 Task: Search one way flight ticket for 3 adults in first from Dothan: Dothan Regional Airport to Springfield: Abraham Lincoln Capital Airport on 5-2-2023. Choice of flights is Singapure airlines. Number of bags: 1 carry on bag. Price is upto 100000. Outbound departure time preference is 20:00.
Action: Mouse moved to (251, 453)
Screenshot: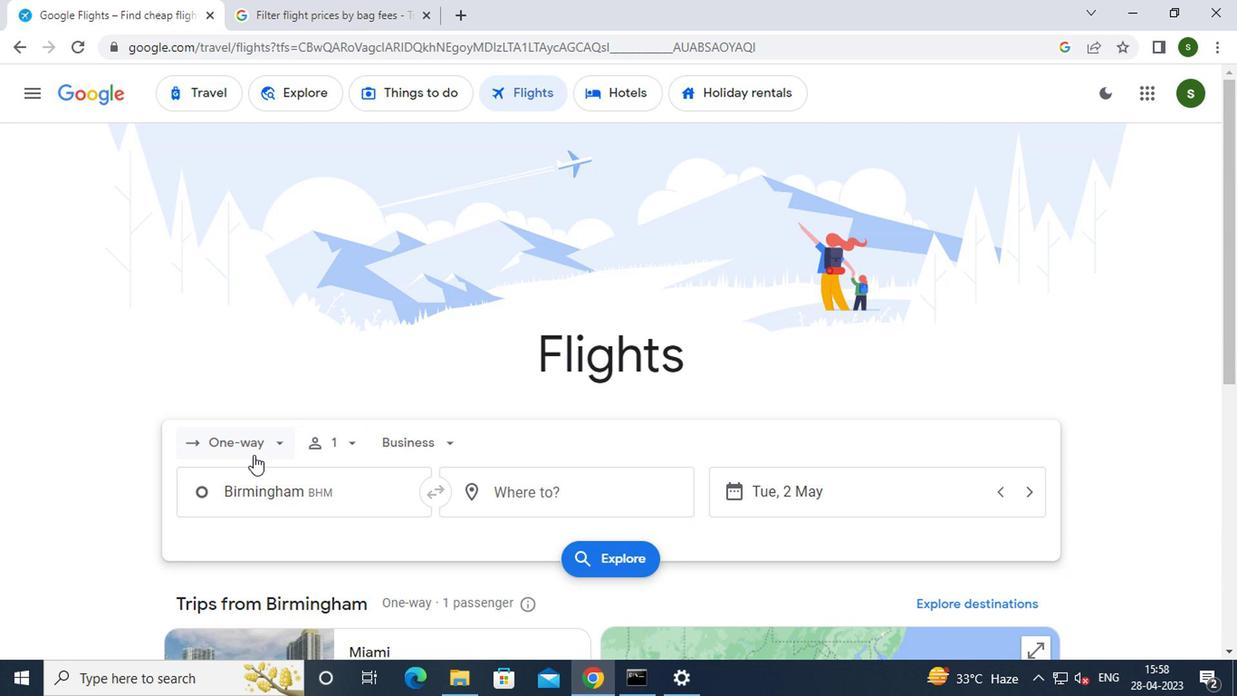 
Action: Mouse pressed left at (251, 453)
Screenshot: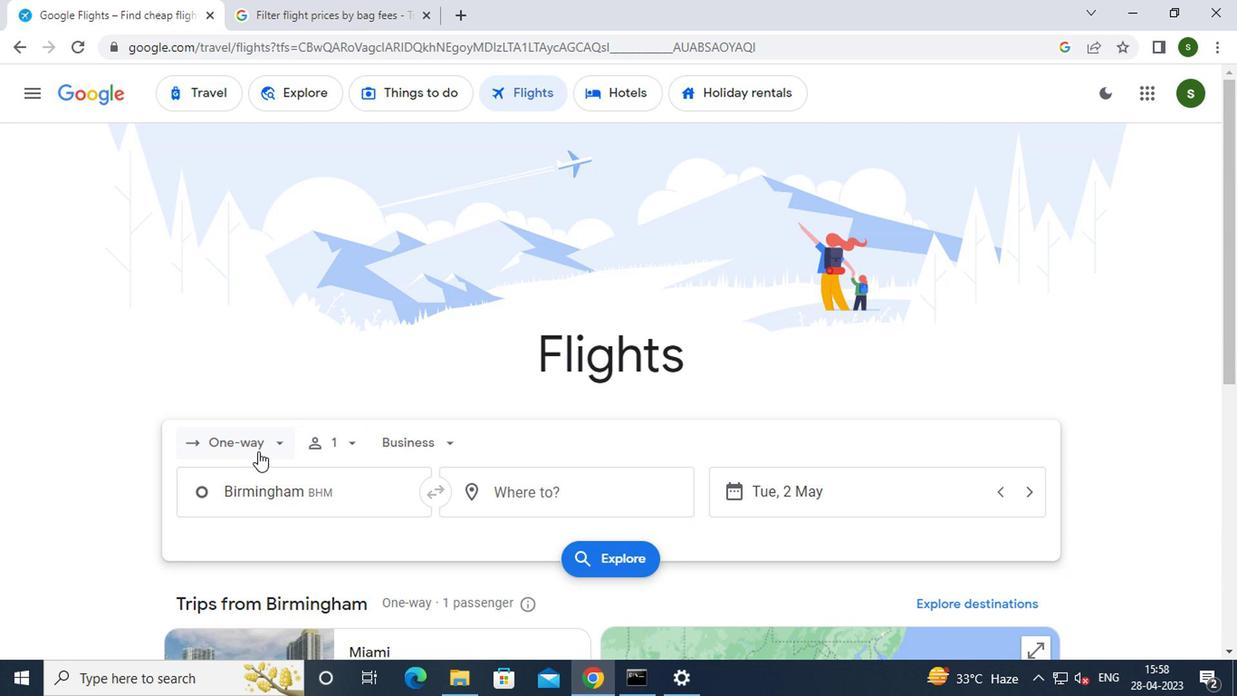 
Action: Mouse moved to (267, 518)
Screenshot: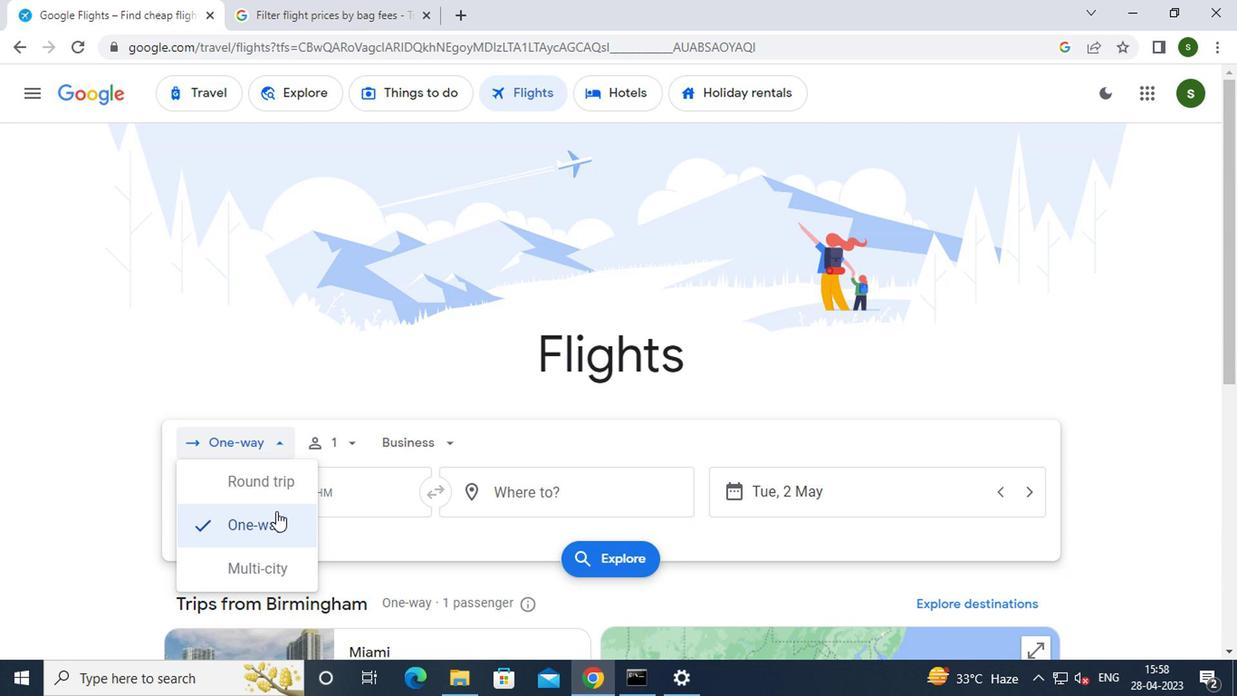 
Action: Mouse pressed left at (267, 518)
Screenshot: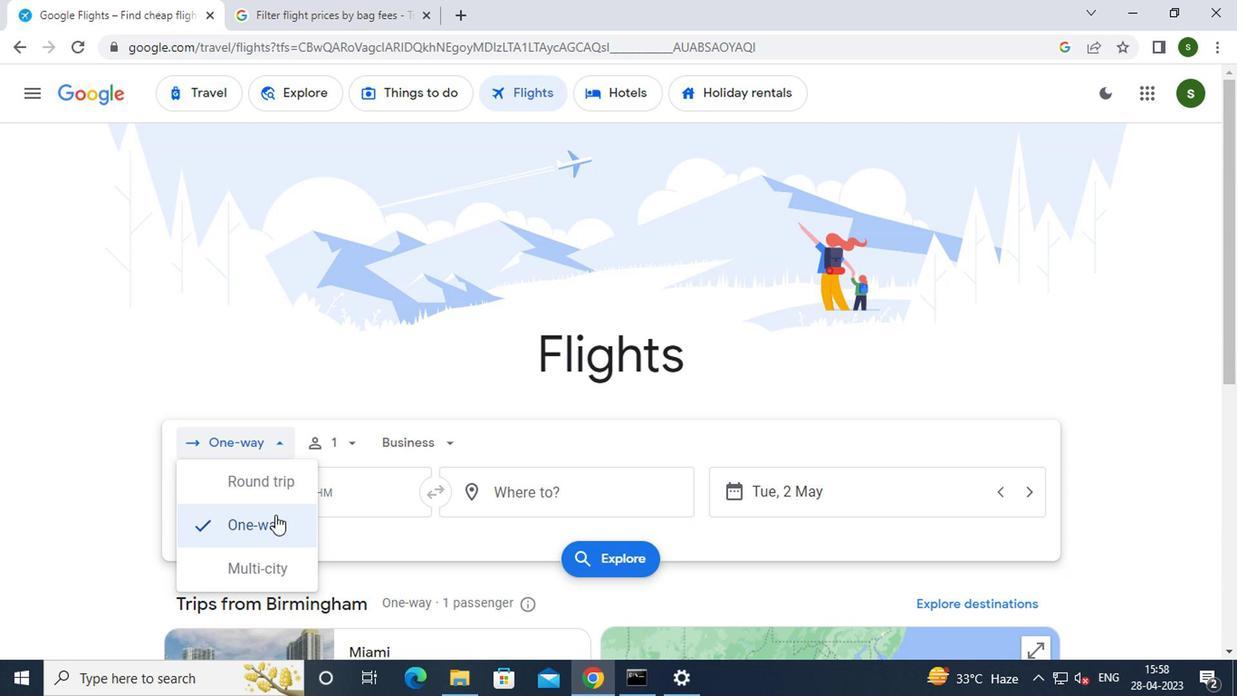 
Action: Mouse moved to (346, 445)
Screenshot: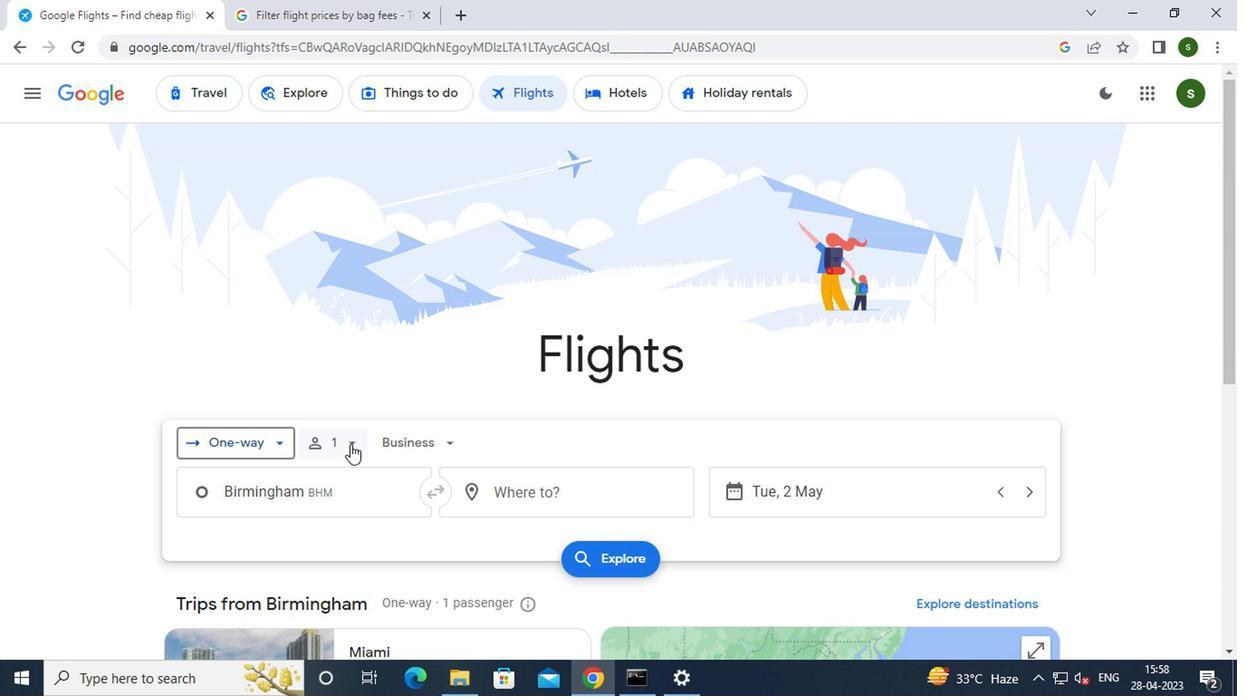 
Action: Mouse pressed left at (346, 445)
Screenshot: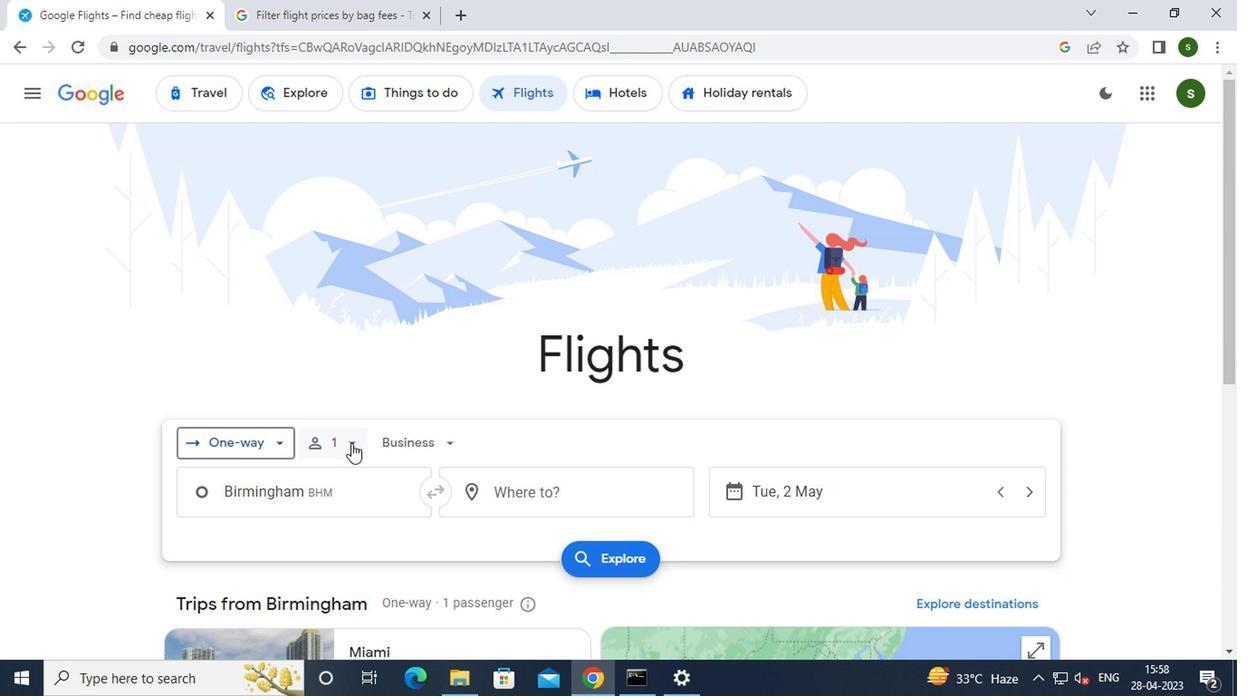 
Action: Mouse moved to (500, 493)
Screenshot: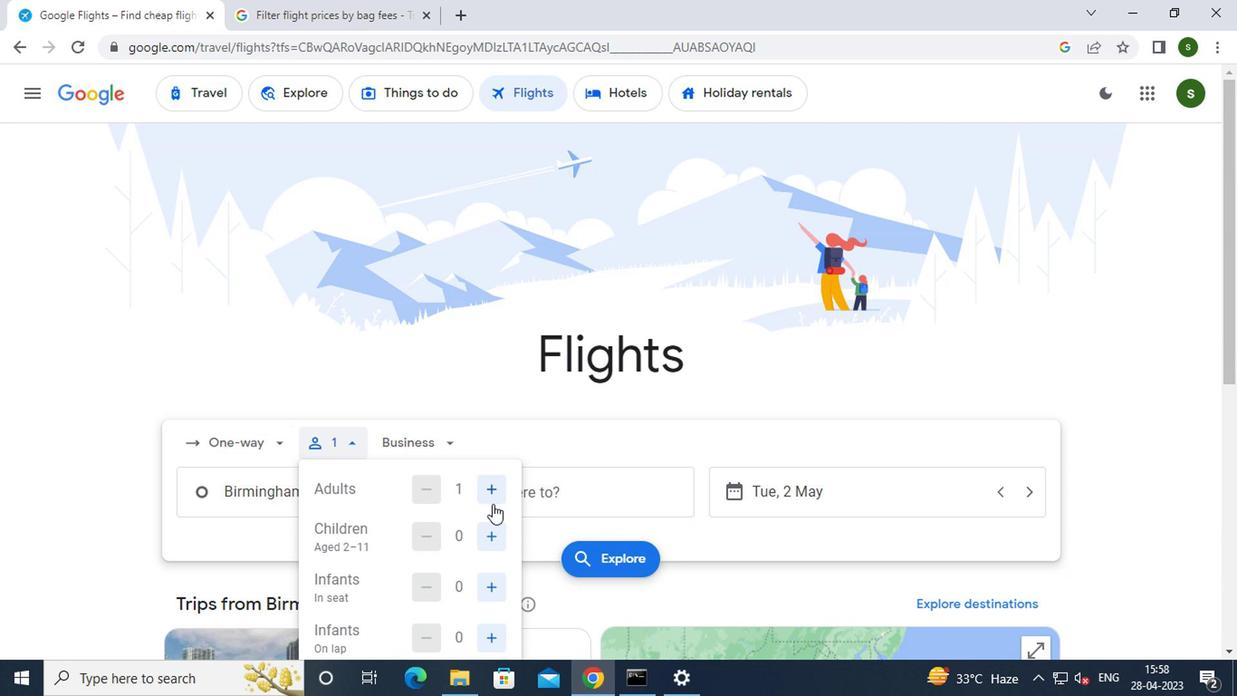 
Action: Mouse pressed left at (500, 493)
Screenshot: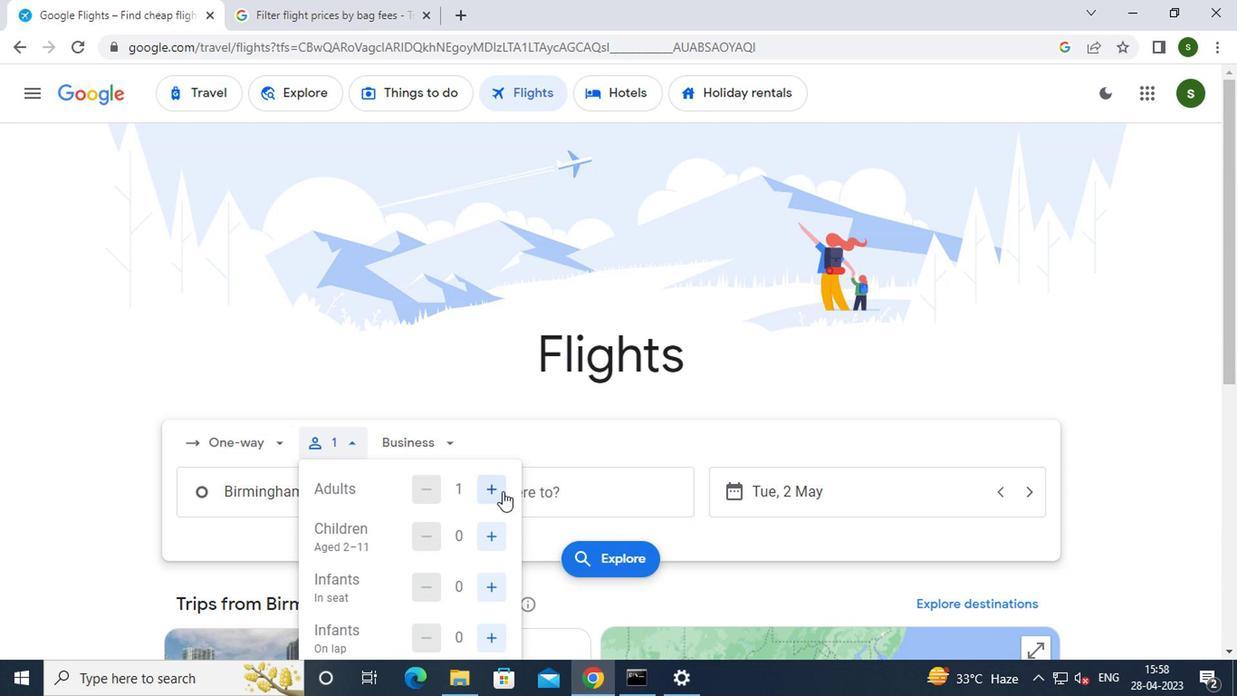 
Action: Mouse moved to (500, 491)
Screenshot: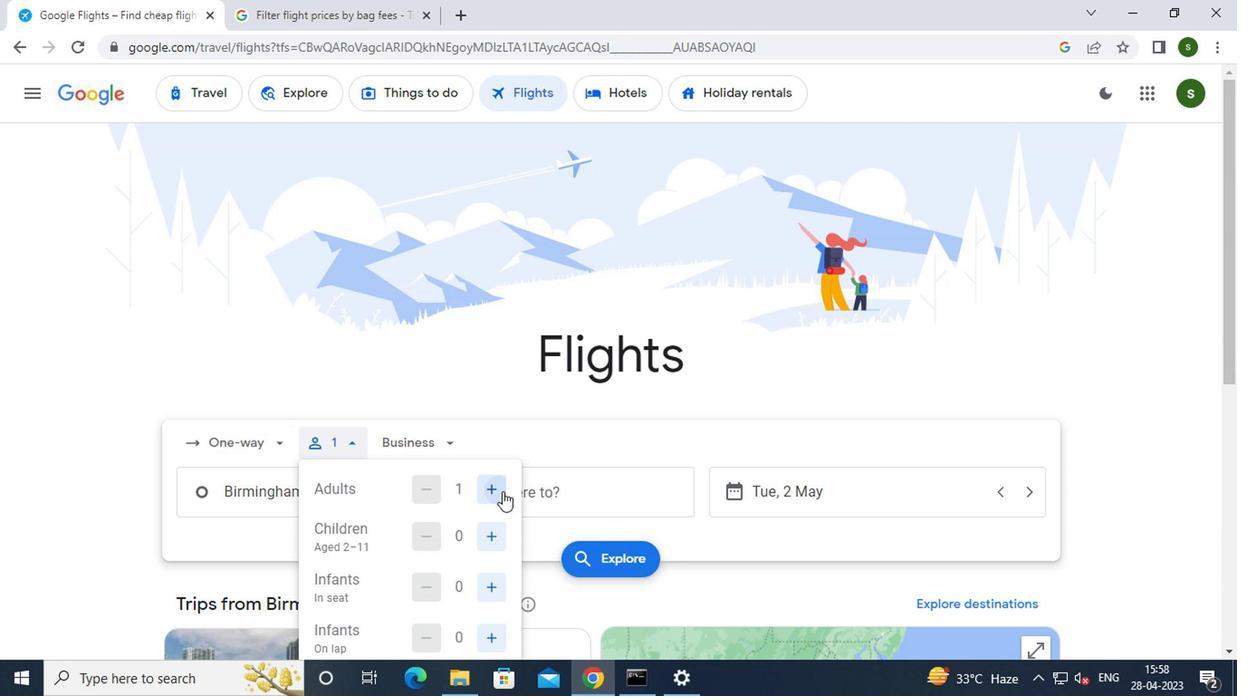 
Action: Mouse pressed left at (500, 491)
Screenshot: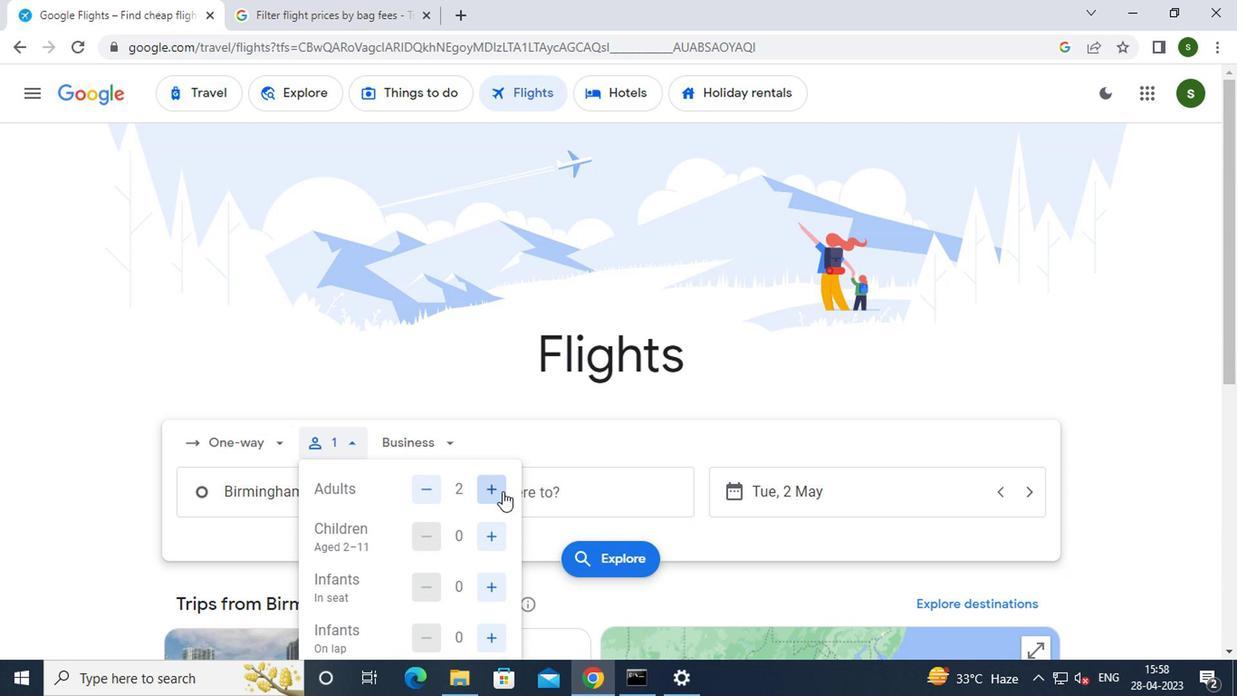 
Action: Mouse moved to (439, 444)
Screenshot: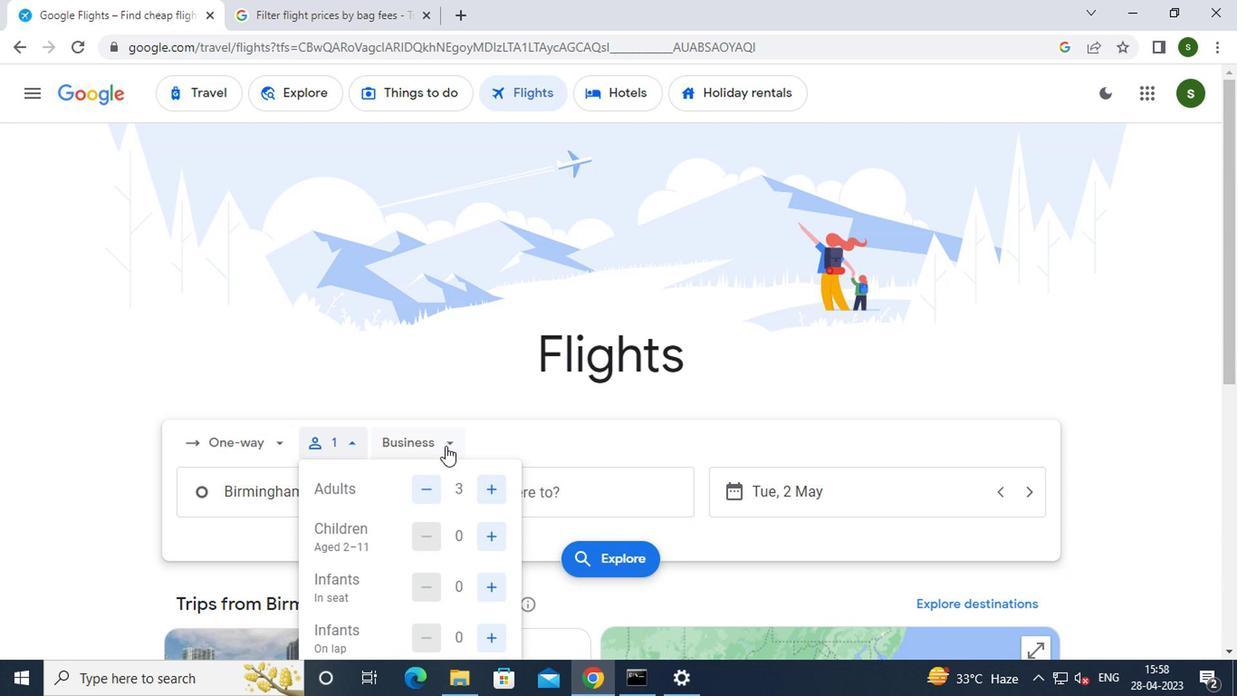 
Action: Mouse pressed left at (439, 444)
Screenshot: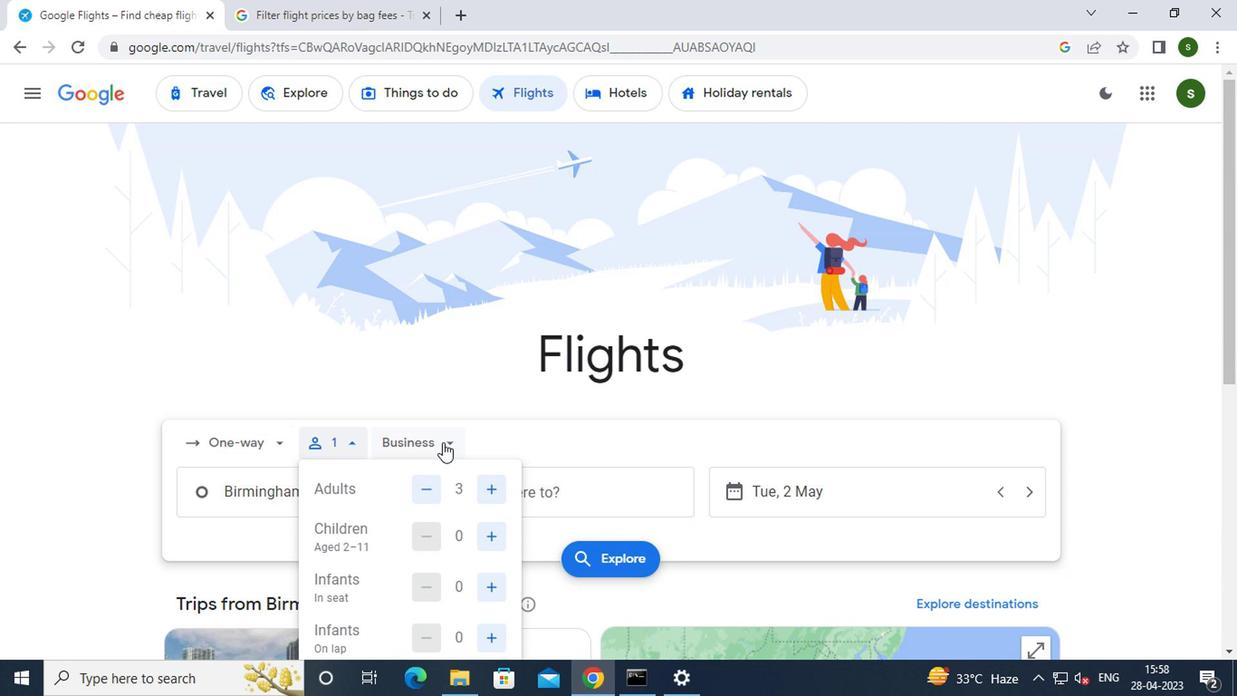 
Action: Mouse moved to (464, 603)
Screenshot: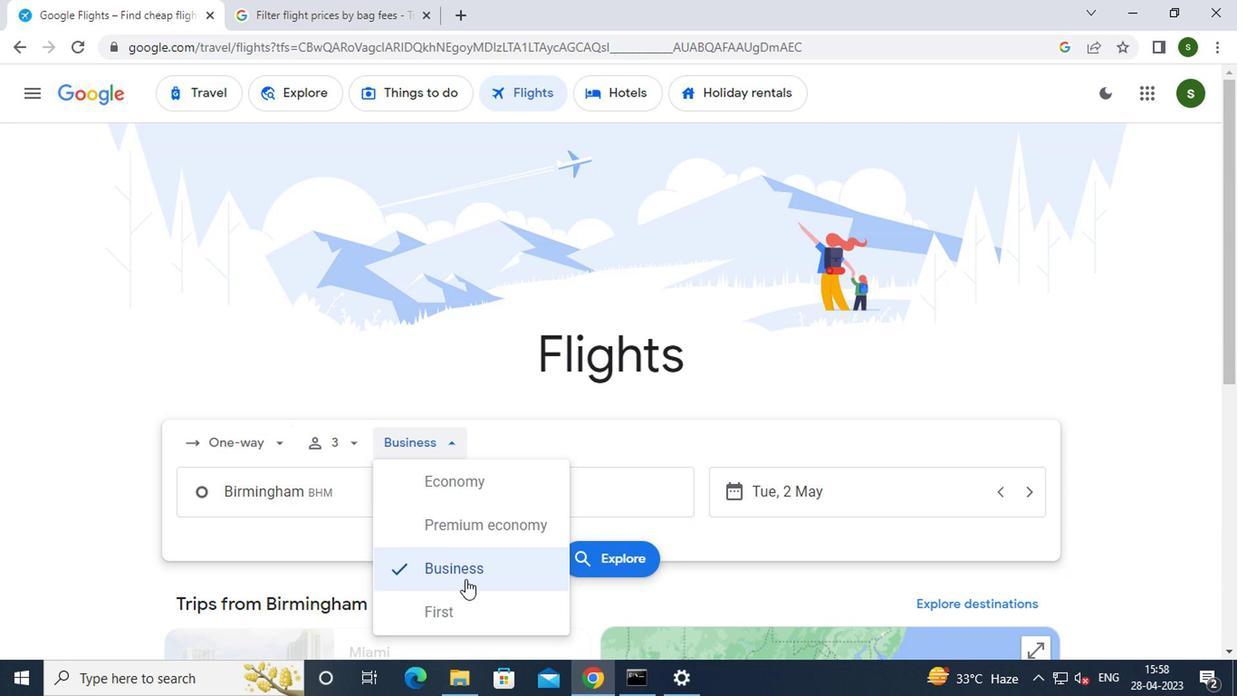 
Action: Mouse pressed left at (464, 603)
Screenshot: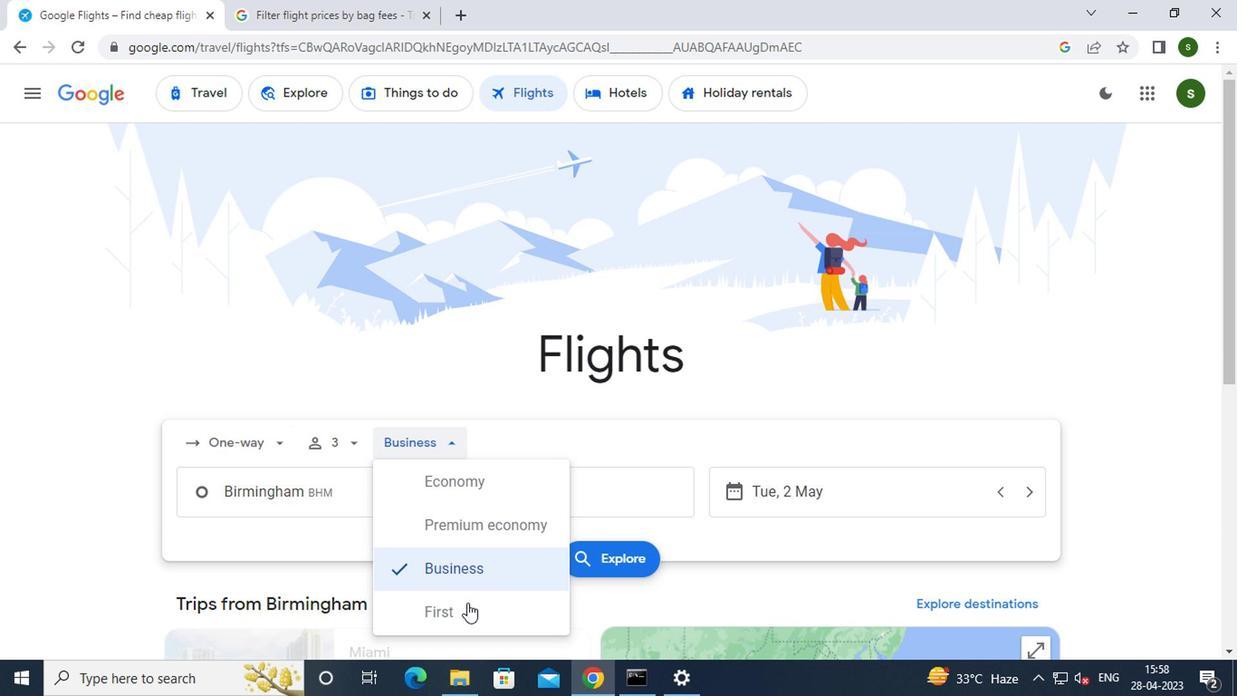 
Action: Mouse moved to (364, 489)
Screenshot: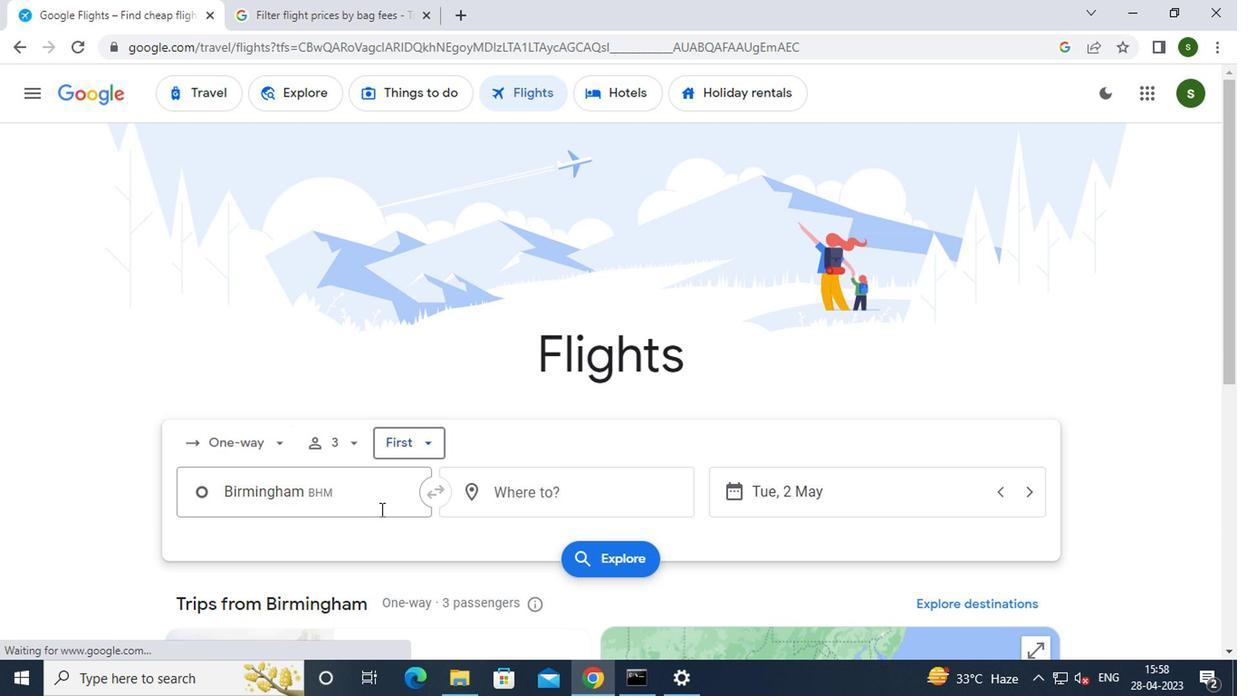 
Action: Mouse pressed left at (364, 489)
Screenshot: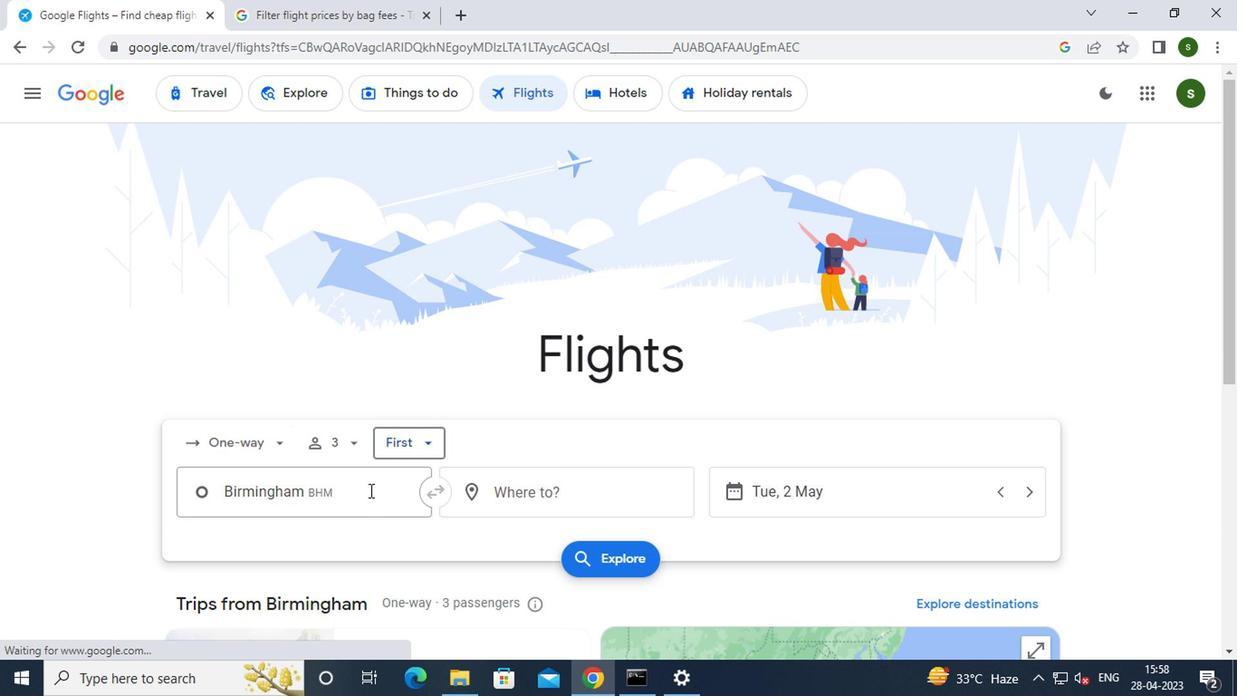 
Action: Key pressed d<Key.caps_lock>othan
Screenshot: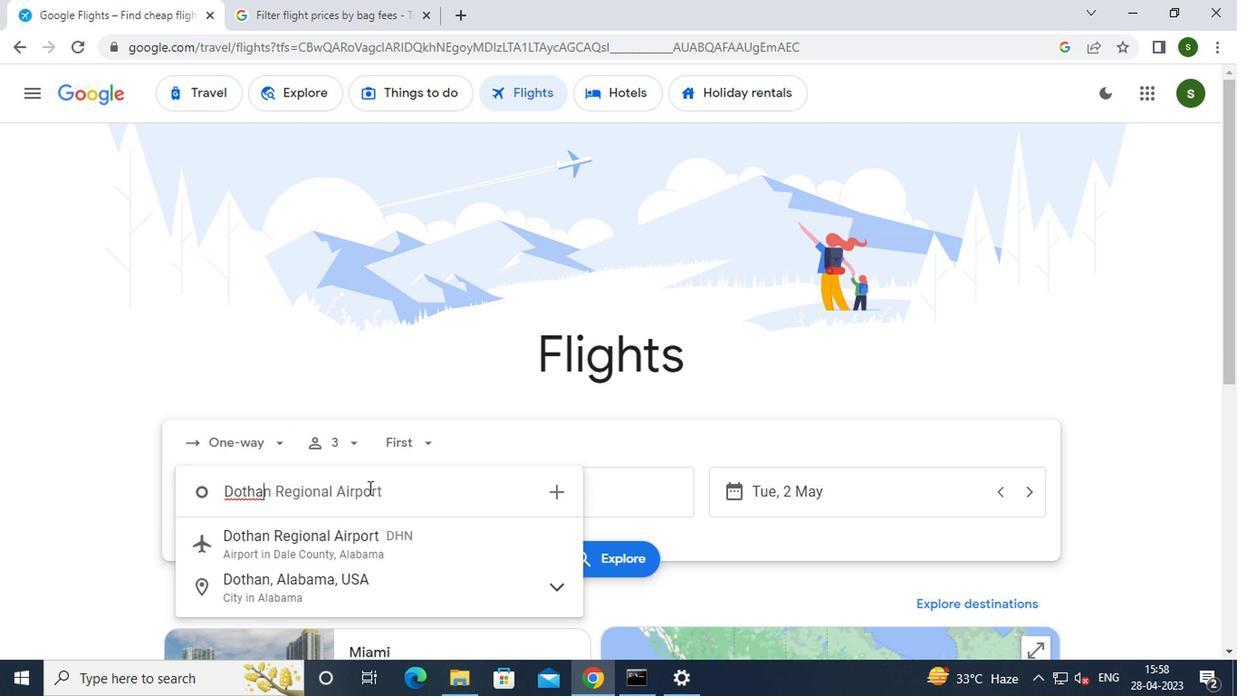 
Action: Mouse moved to (374, 530)
Screenshot: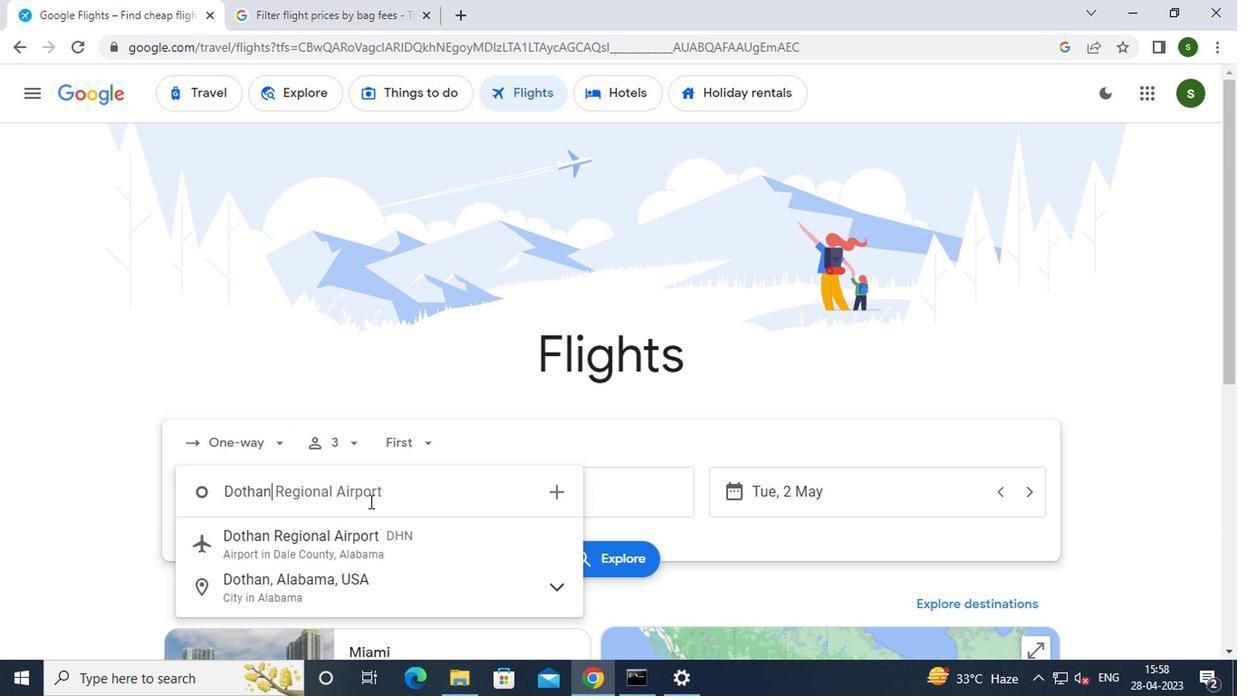 
Action: Mouse pressed left at (374, 530)
Screenshot: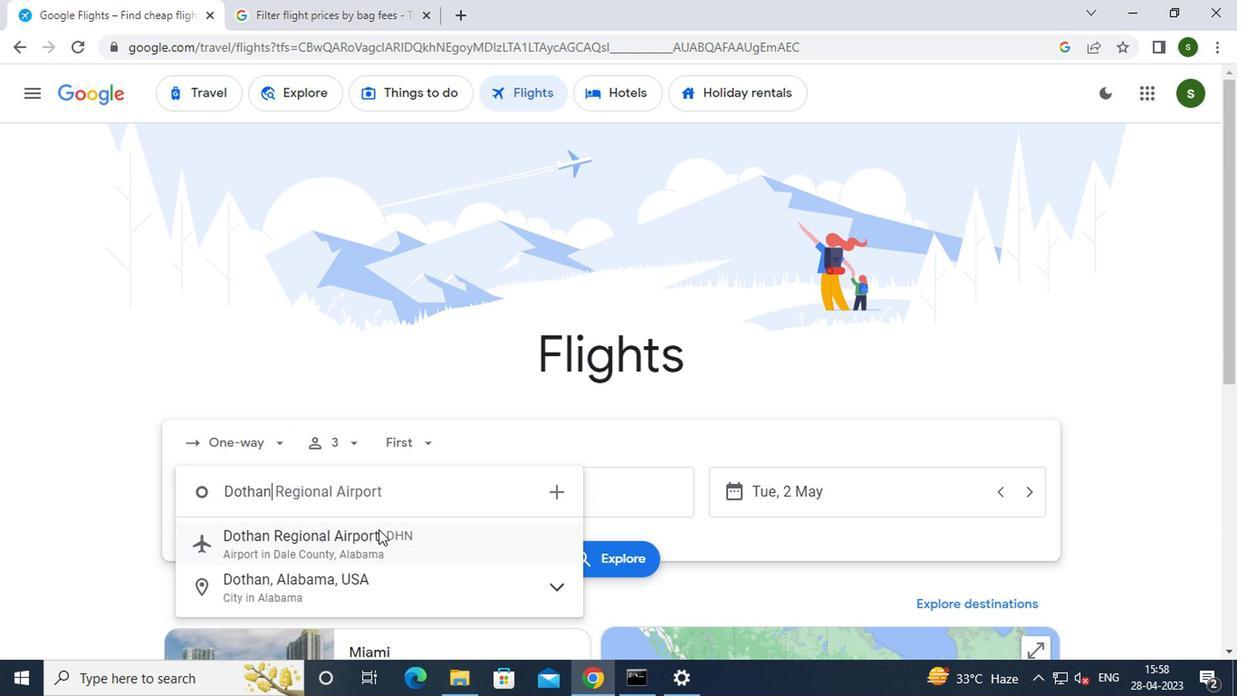 
Action: Mouse moved to (535, 491)
Screenshot: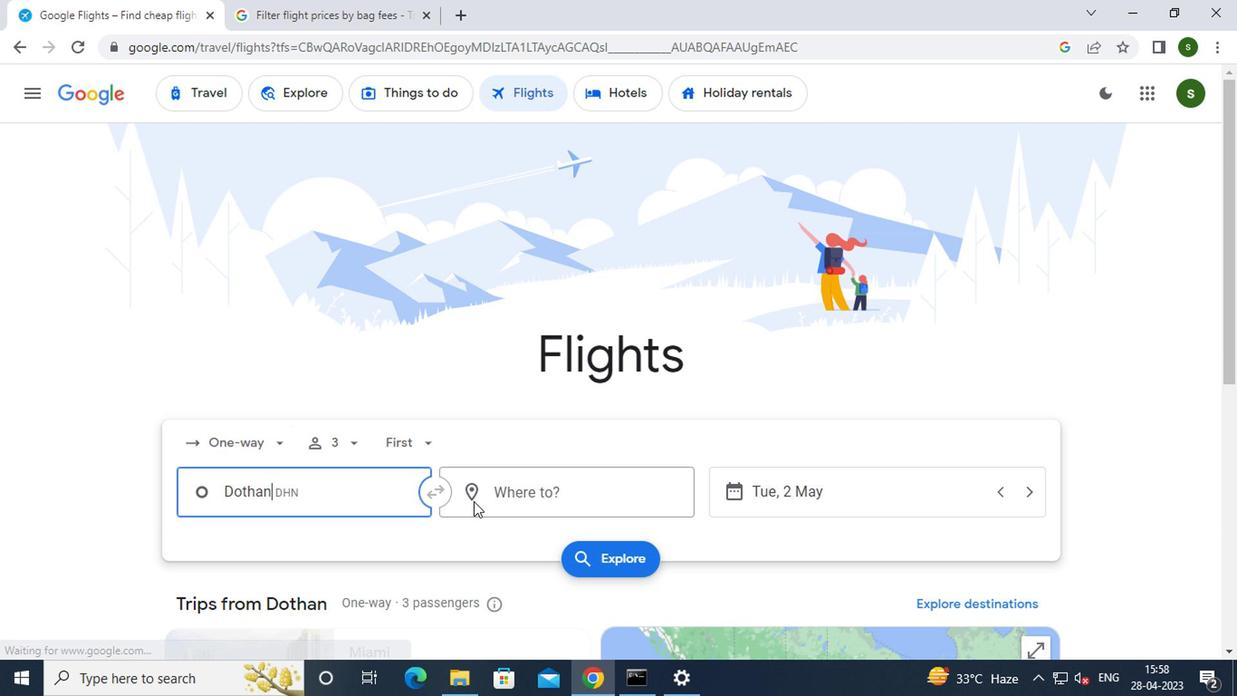 
Action: Mouse pressed left at (535, 491)
Screenshot: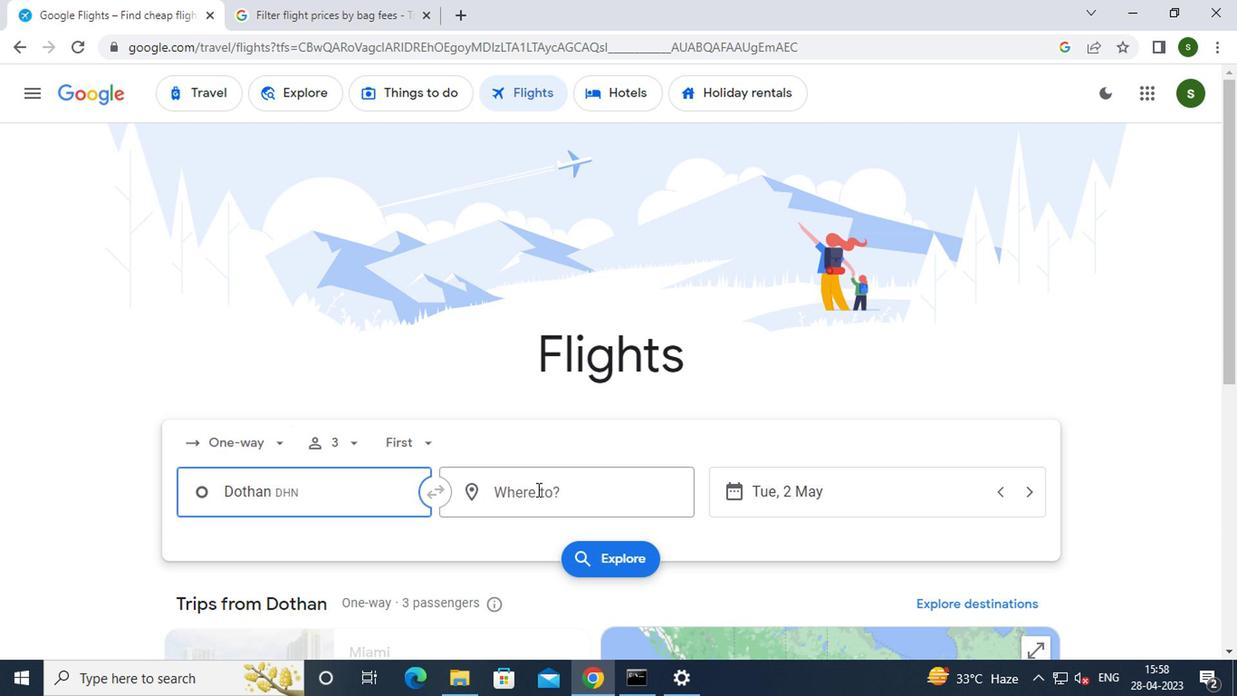 
Action: Mouse moved to (536, 490)
Screenshot: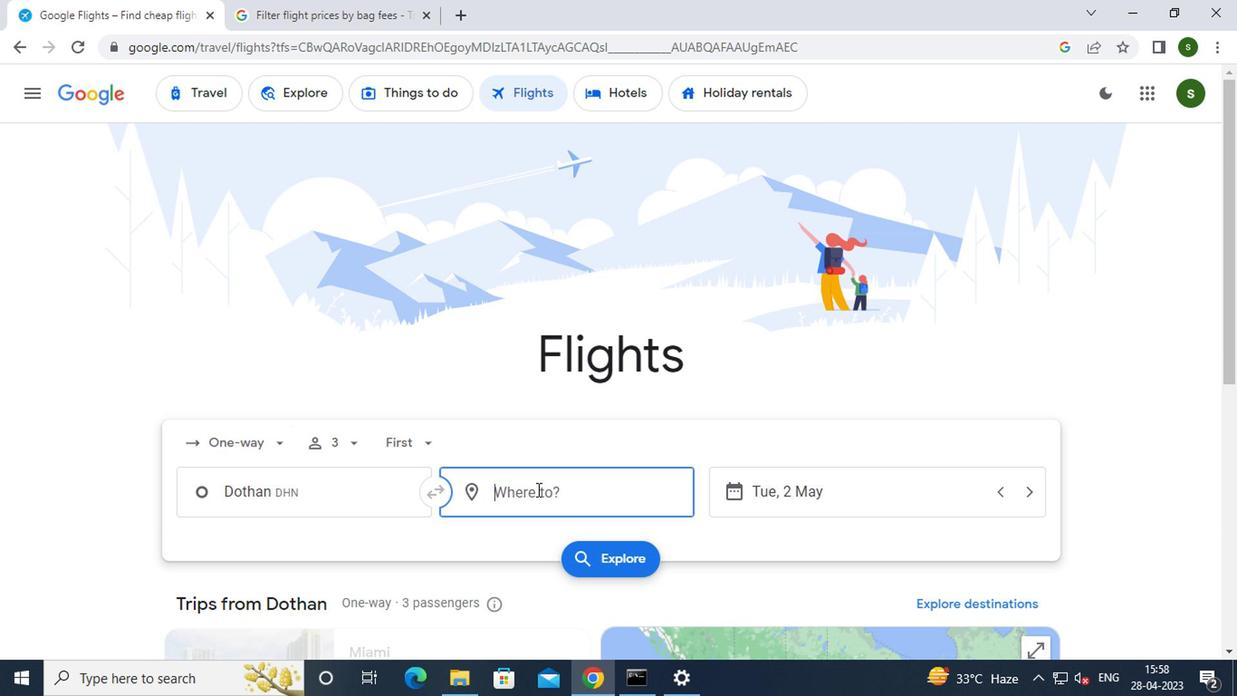 
Action: Key pressed <Key.caps_lock>s<Key.caps_lock>pringfield
Screenshot: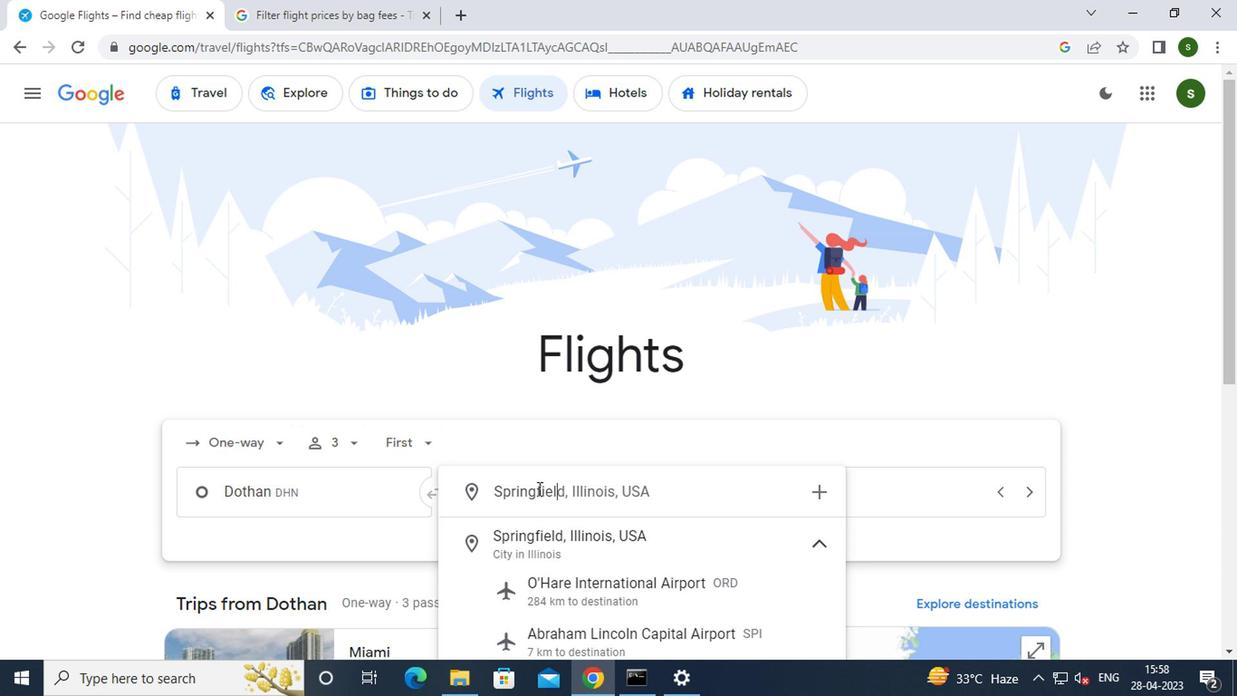 
Action: Mouse moved to (581, 630)
Screenshot: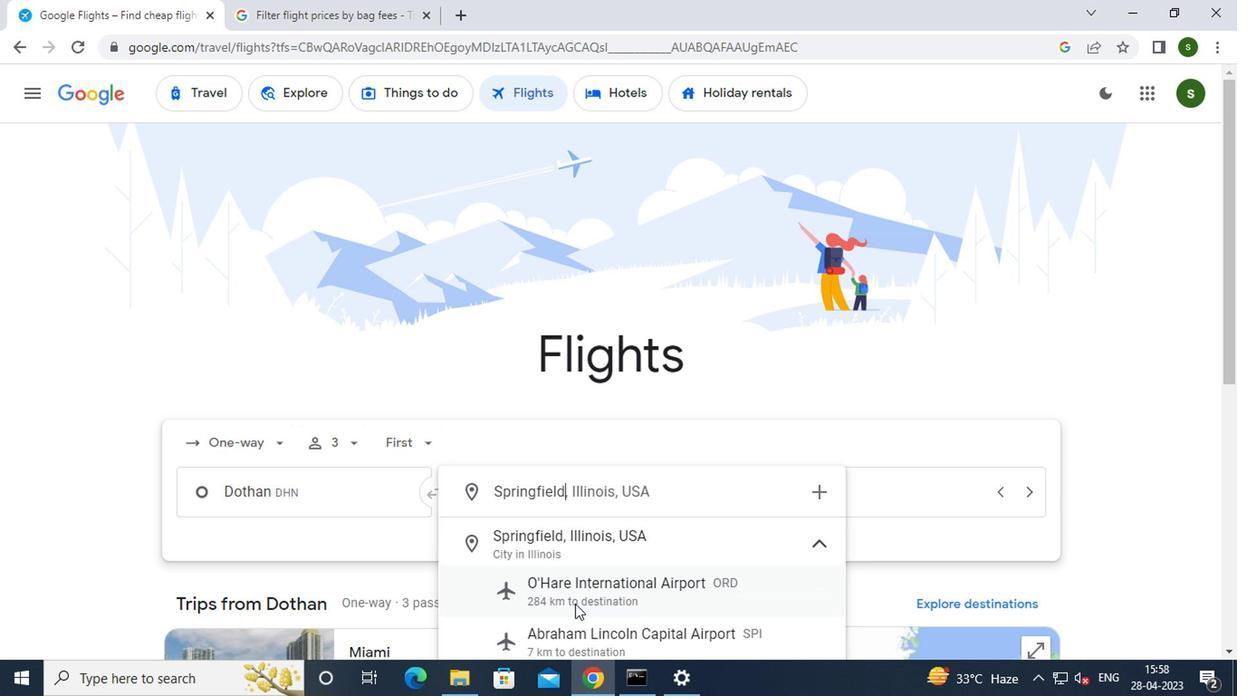 
Action: Mouse pressed left at (581, 630)
Screenshot: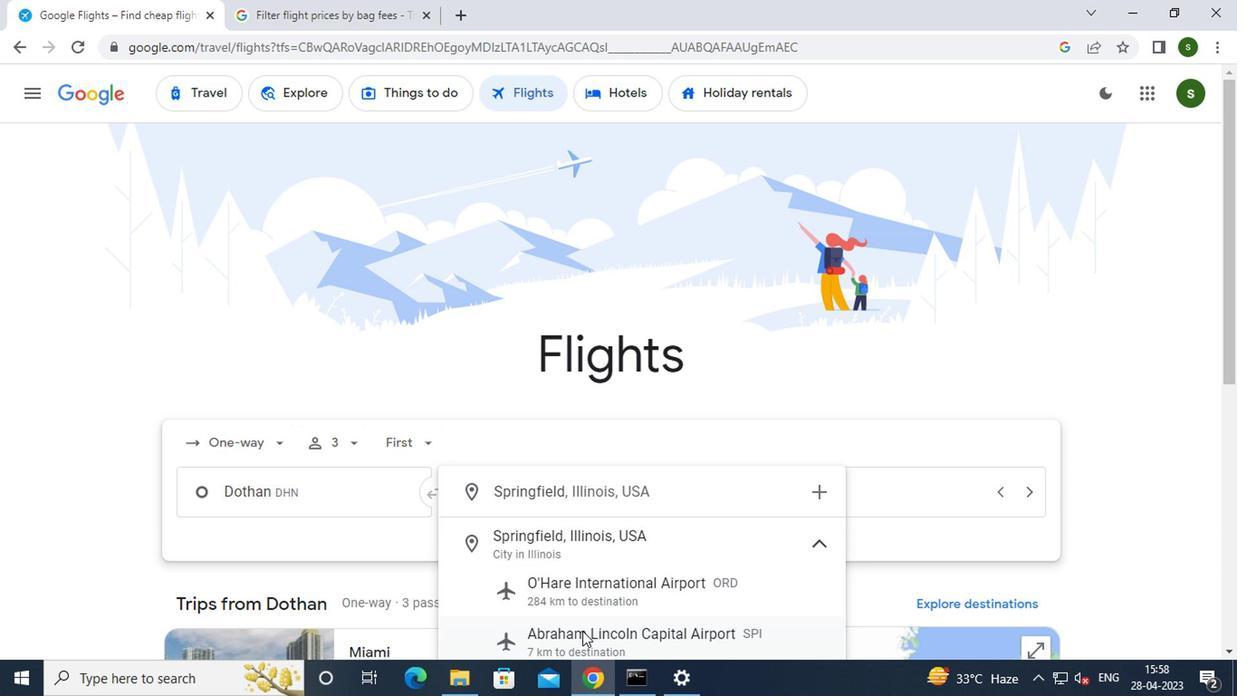
Action: Mouse moved to (904, 493)
Screenshot: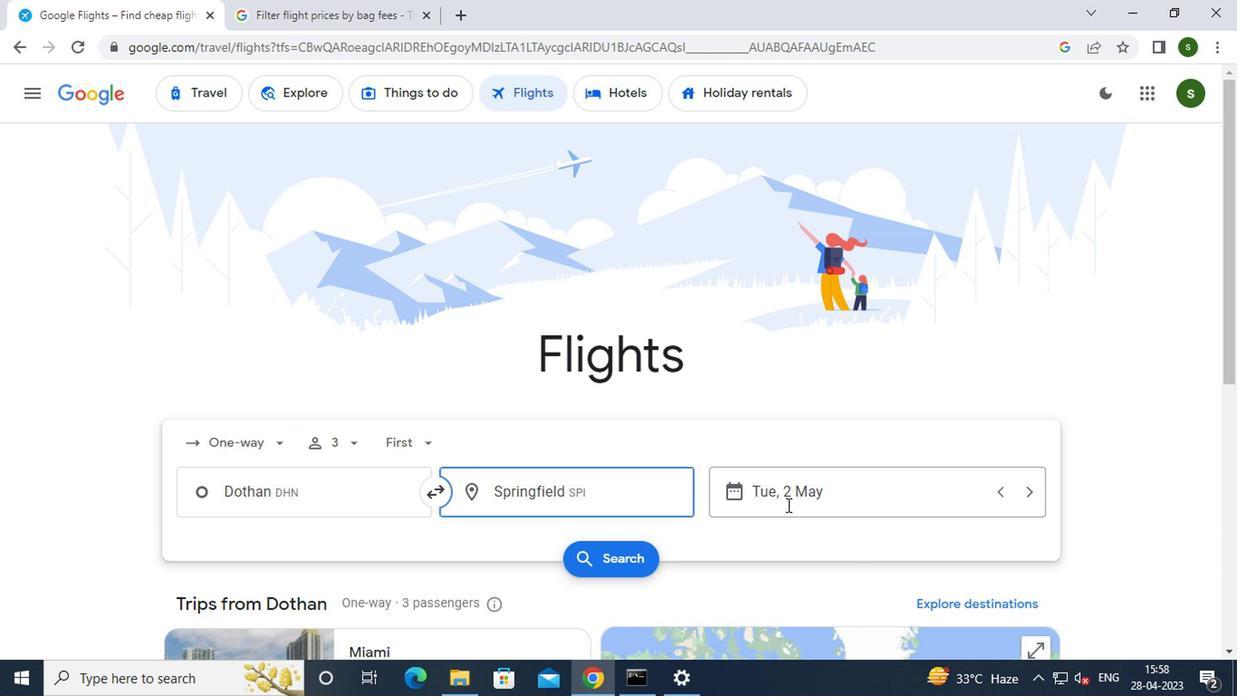 
Action: Mouse pressed left at (904, 493)
Screenshot: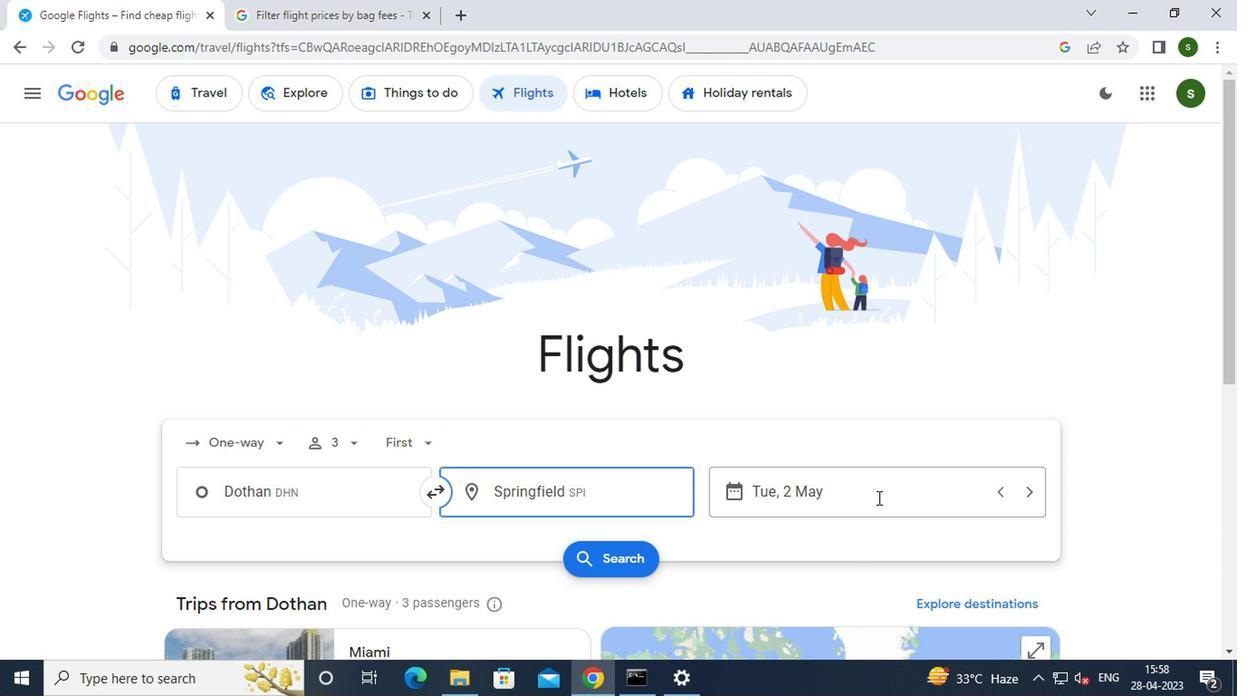 
Action: Mouse moved to (830, 338)
Screenshot: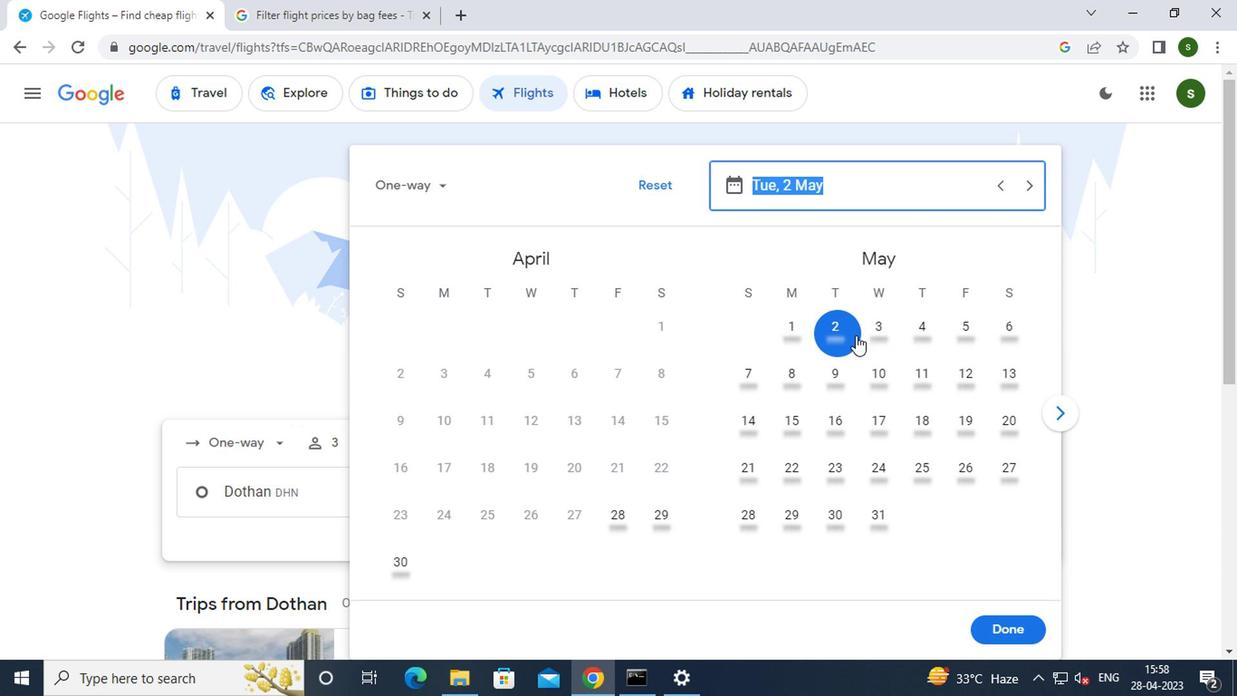 
Action: Mouse pressed left at (830, 338)
Screenshot: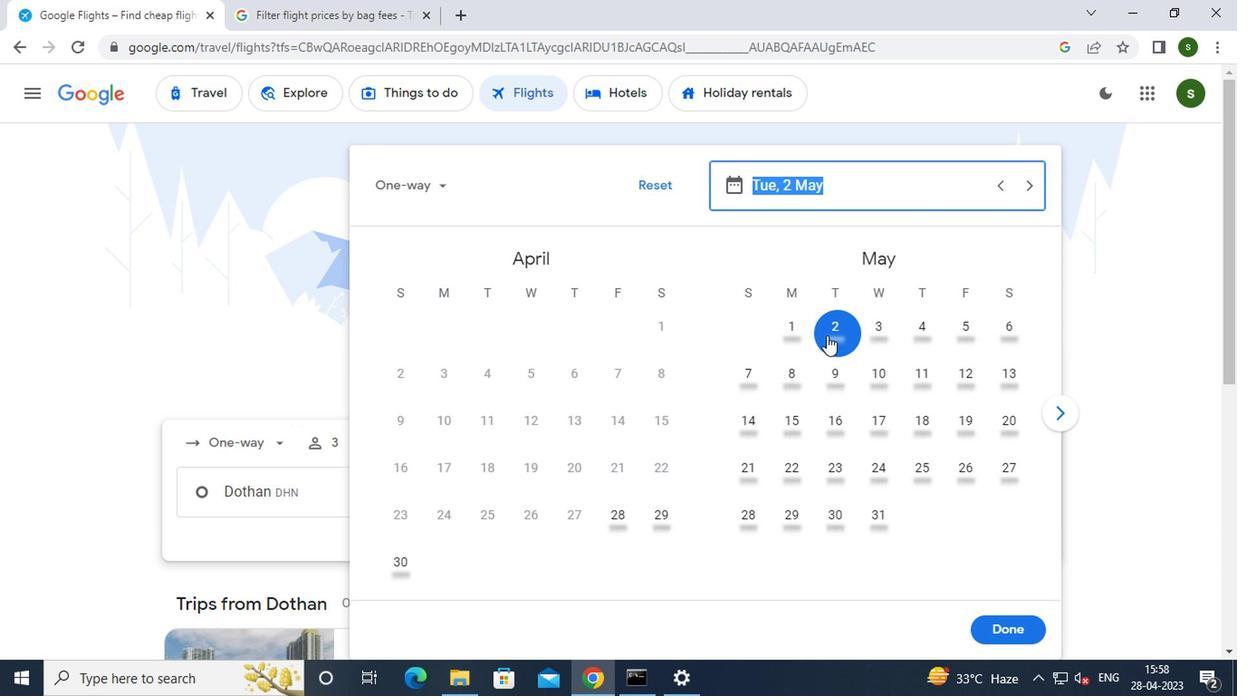 
Action: Mouse moved to (1016, 623)
Screenshot: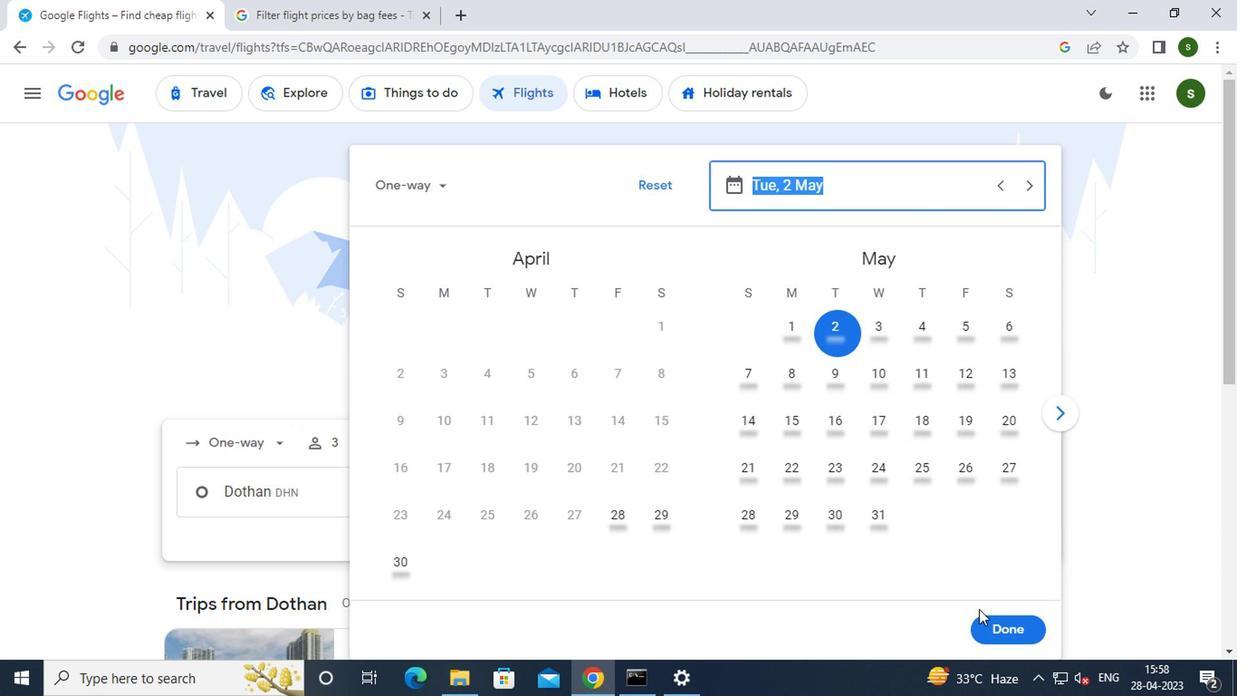 
Action: Mouse pressed left at (1016, 623)
Screenshot: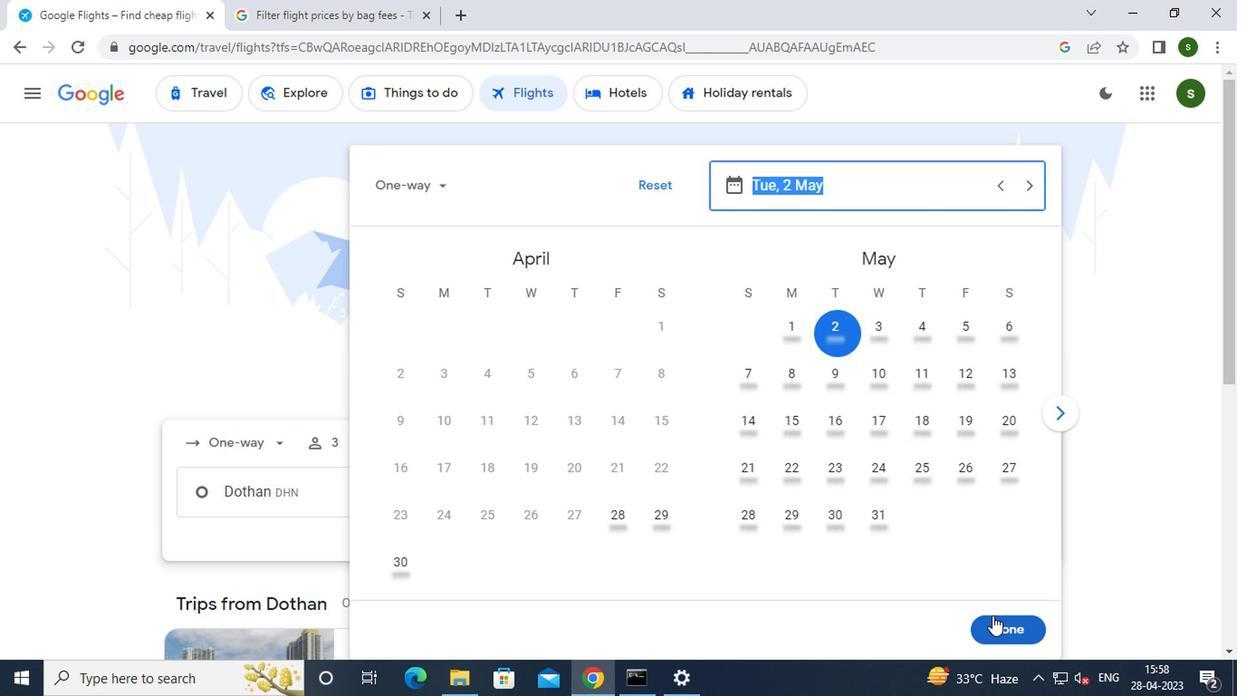 
Action: Mouse moved to (612, 559)
Screenshot: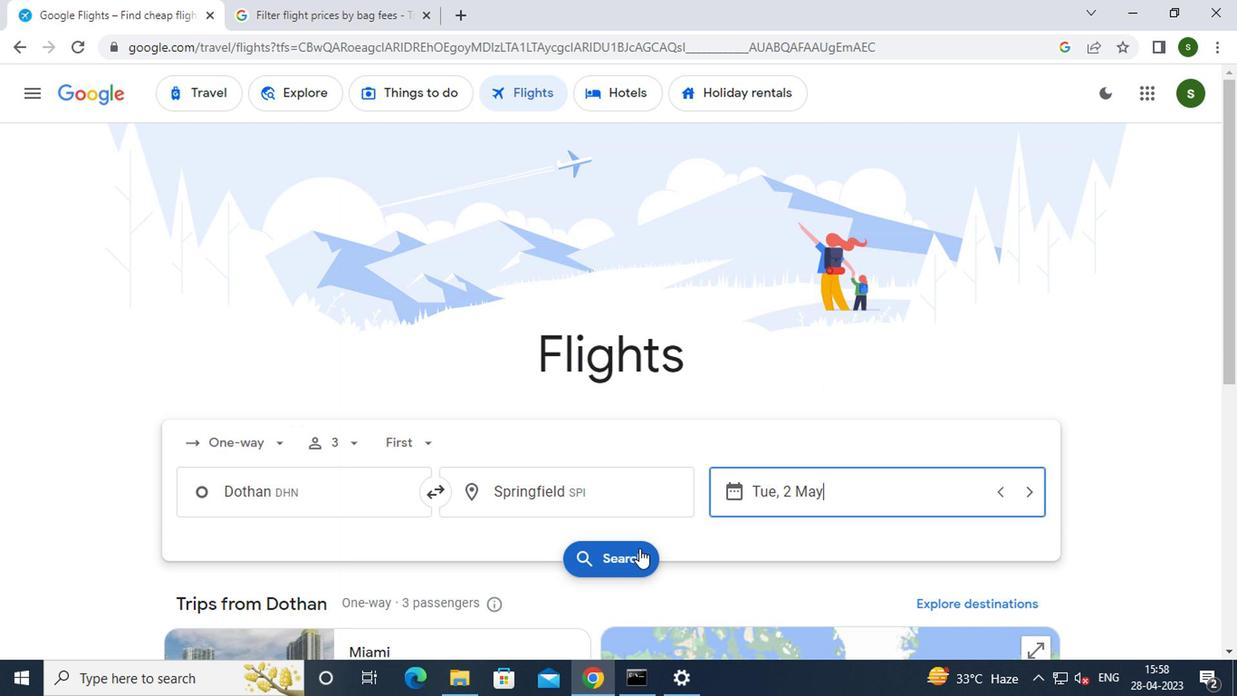 
Action: Mouse pressed left at (612, 559)
Screenshot: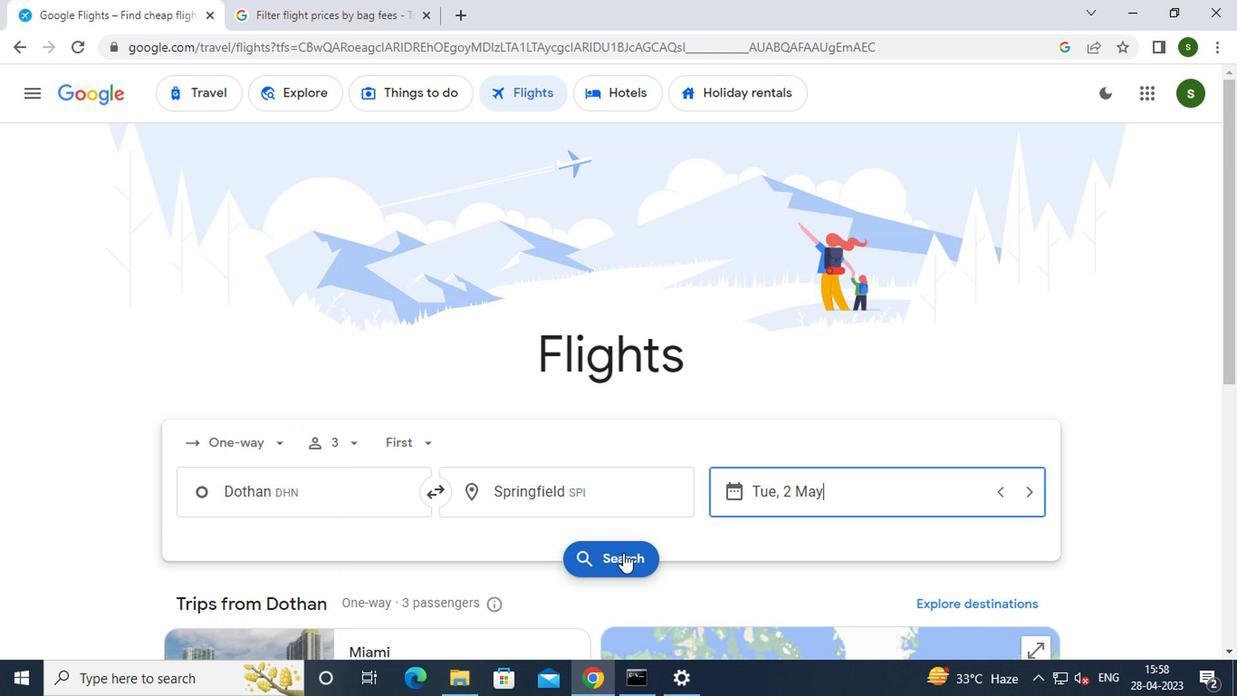 
Action: Mouse moved to (208, 259)
Screenshot: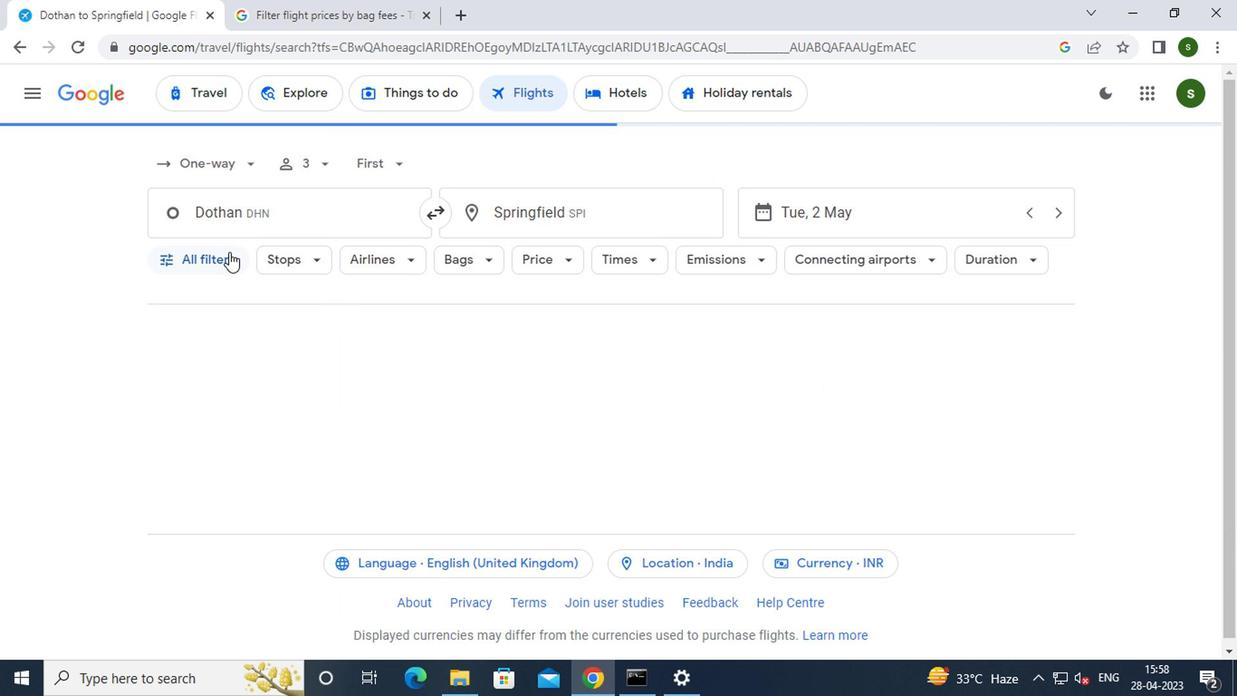 
Action: Mouse pressed left at (208, 259)
Screenshot: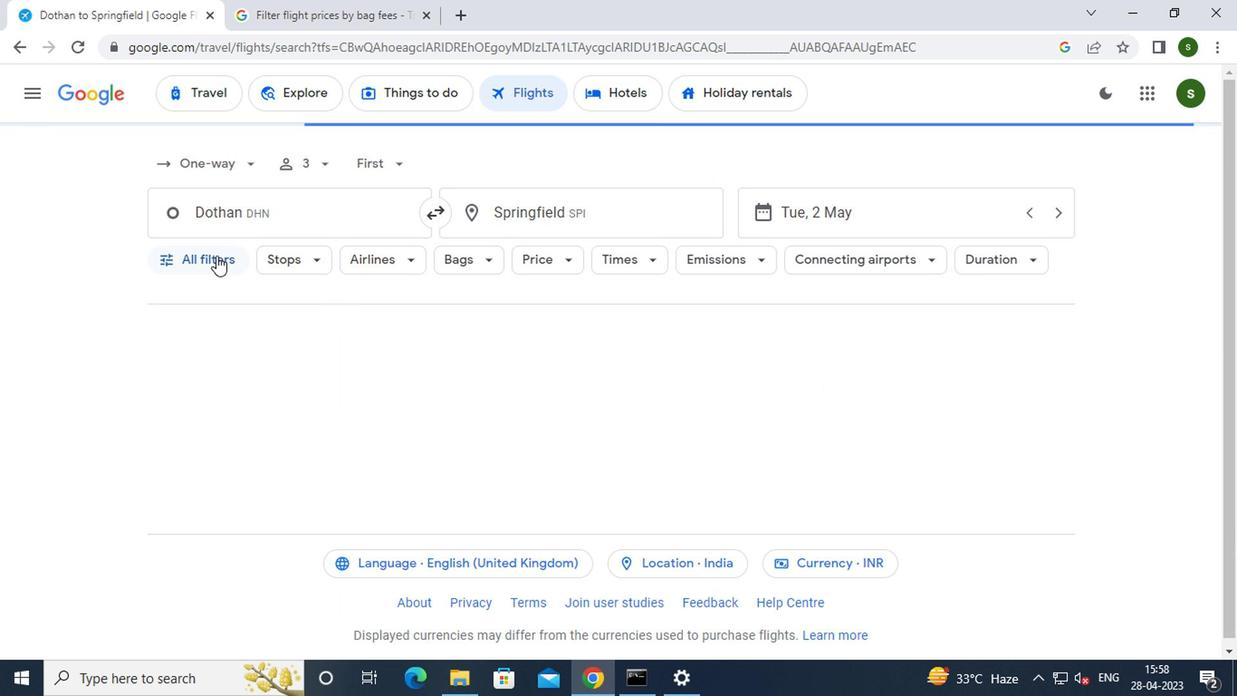 
Action: Mouse moved to (328, 299)
Screenshot: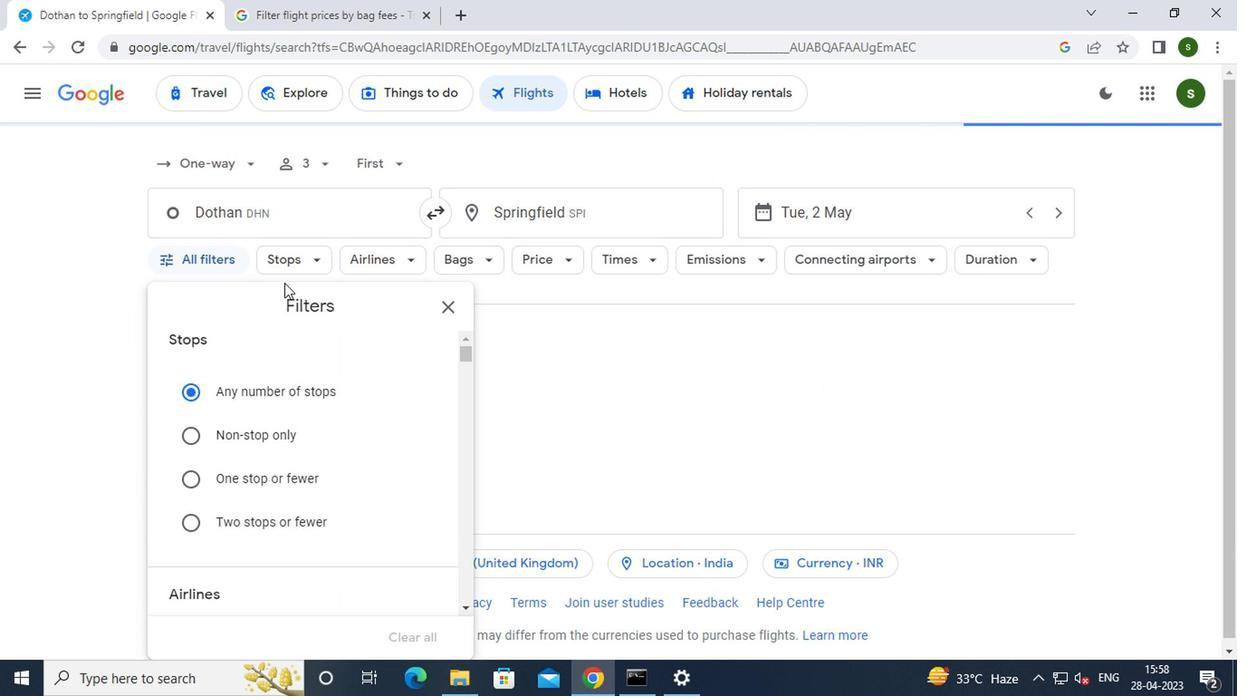 
Action: Mouse scrolled (328, 299) with delta (0, 0)
Screenshot: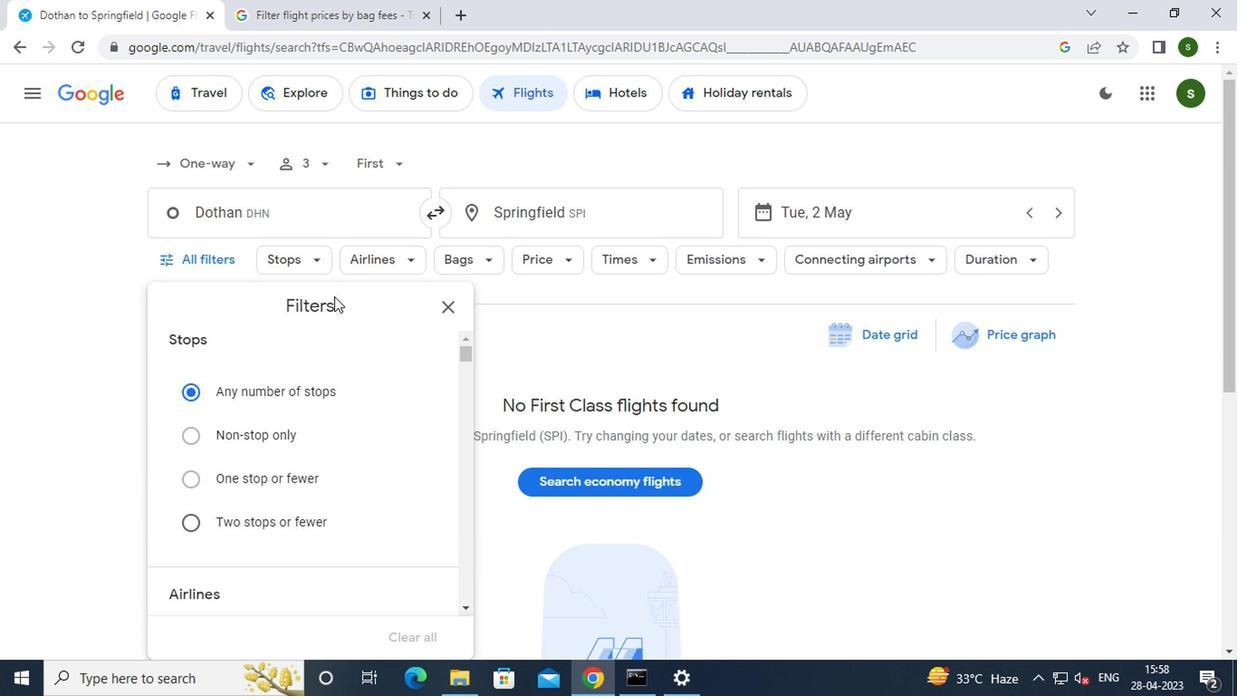 
Action: Mouse scrolled (328, 299) with delta (0, 0)
Screenshot: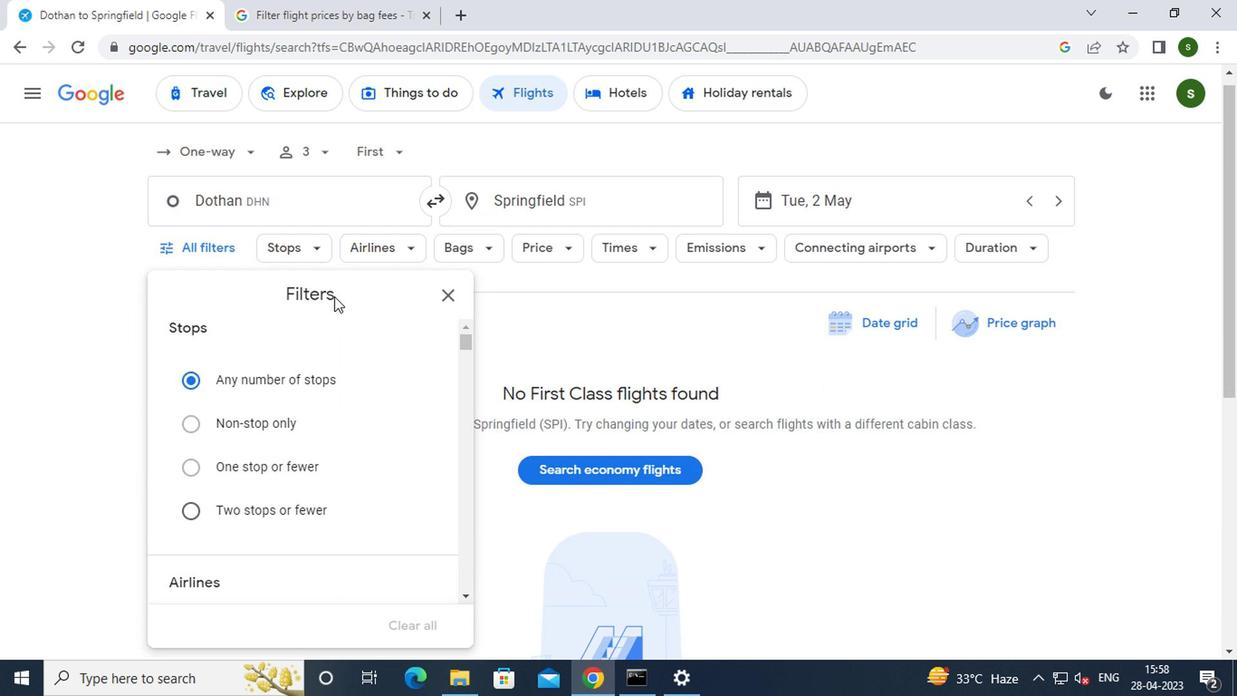 
Action: Mouse scrolled (328, 299) with delta (0, 0)
Screenshot: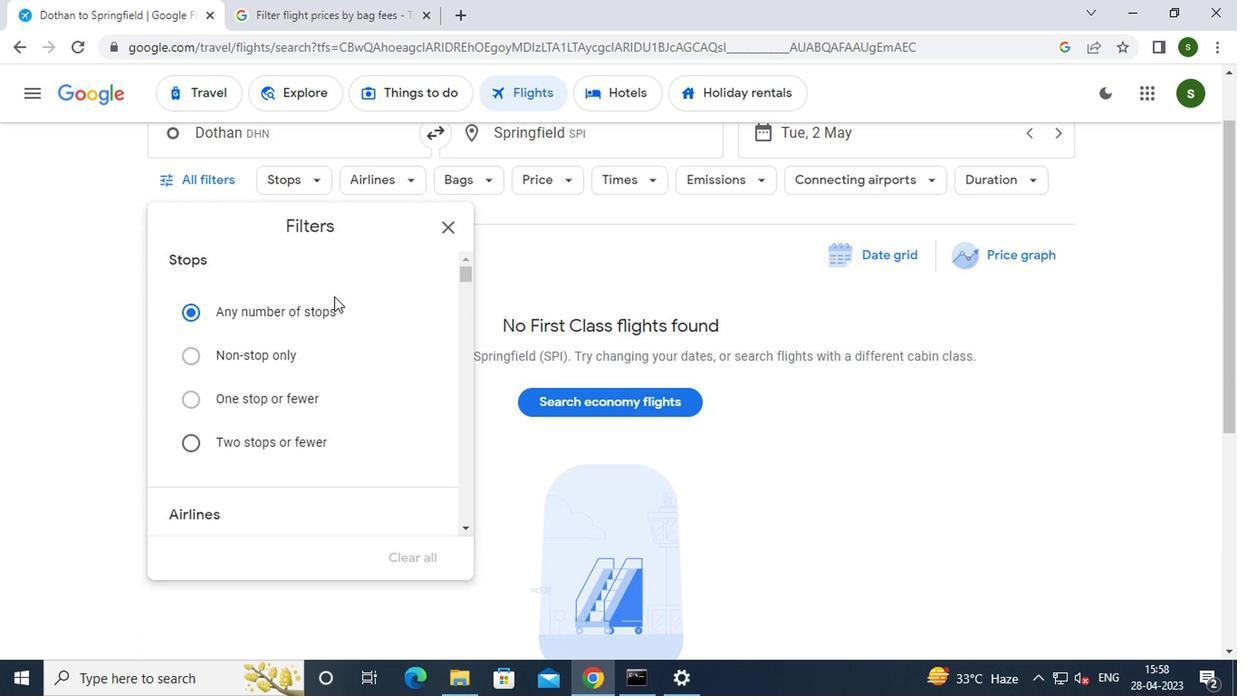 
Action: Mouse moved to (353, 255)
Screenshot: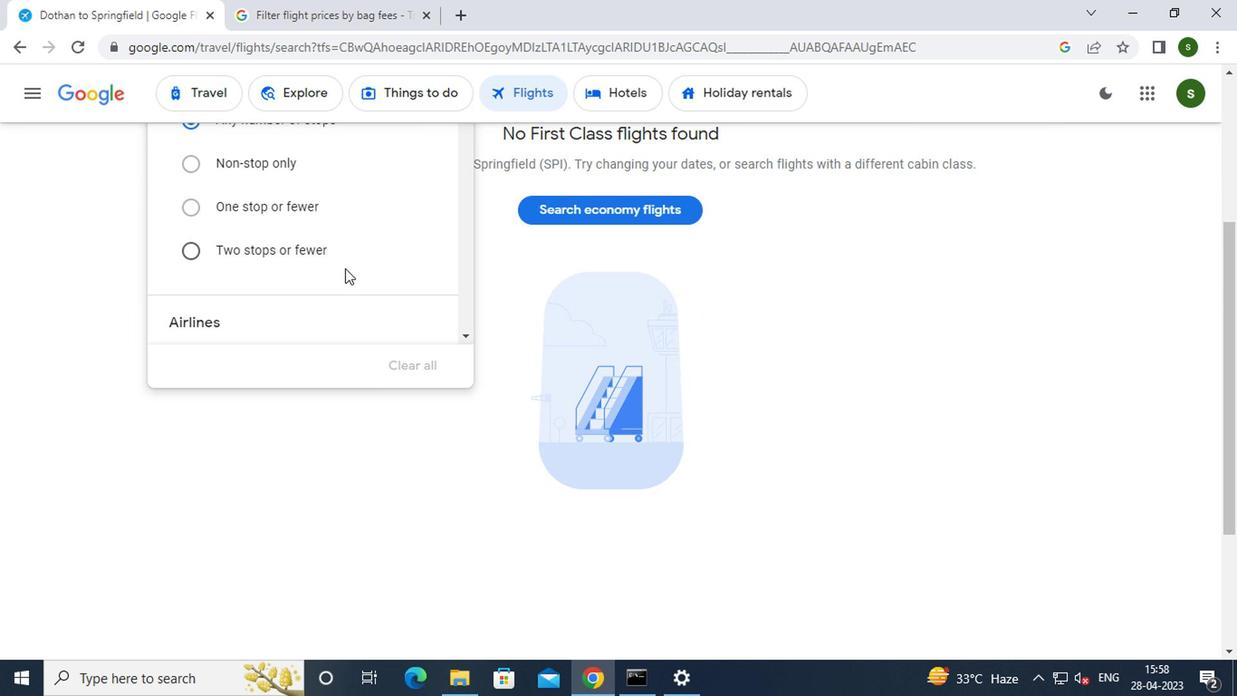 
Action: Mouse scrolled (353, 255) with delta (0, 0)
Screenshot: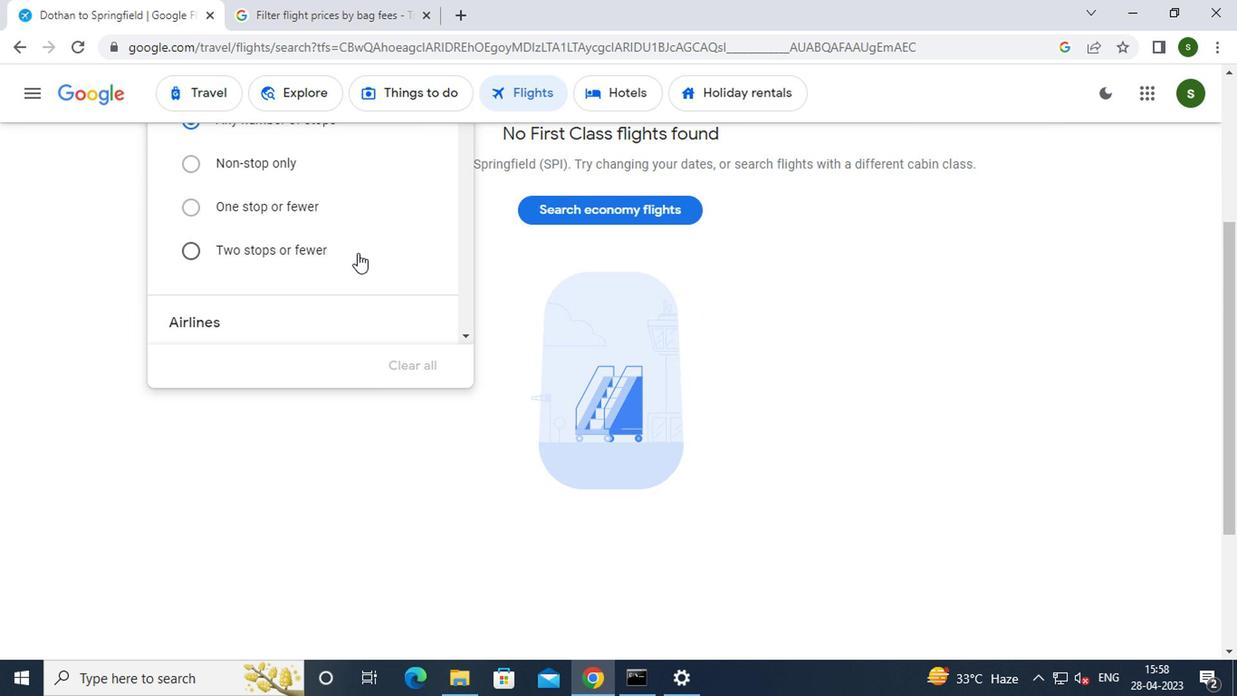 
Action: Mouse scrolled (353, 255) with delta (0, 0)
Screenshot: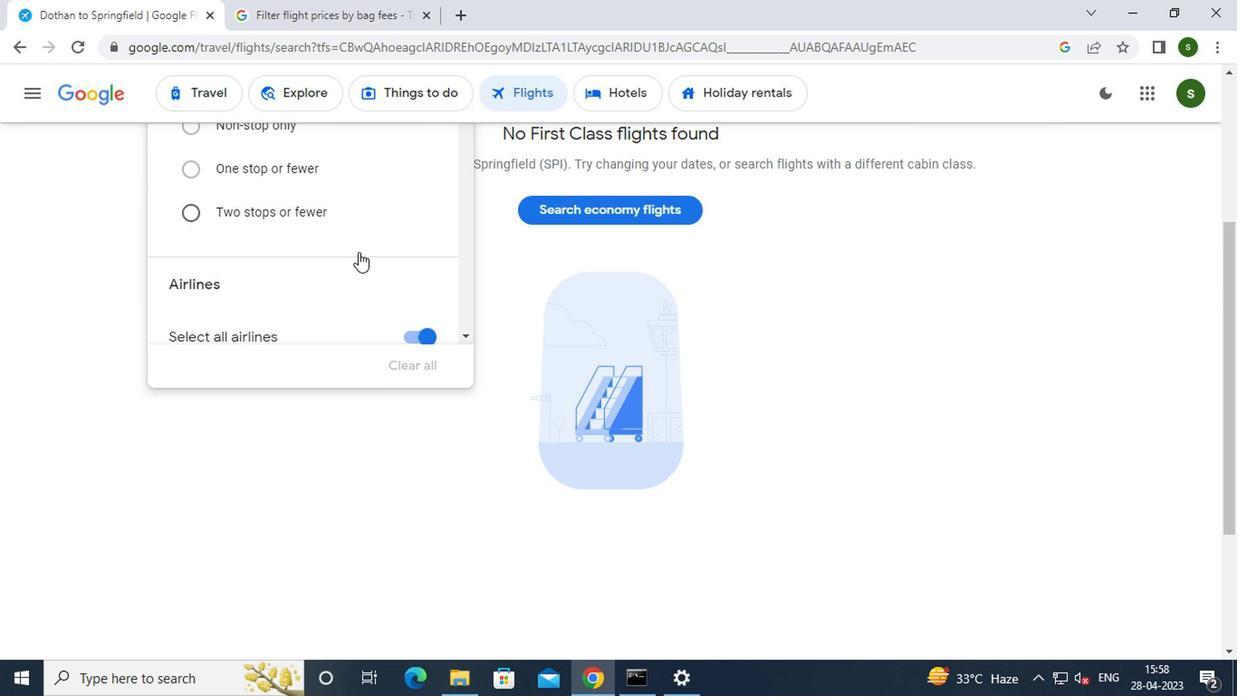 
Action: Mouse moved to (420, 200)
Screenshot: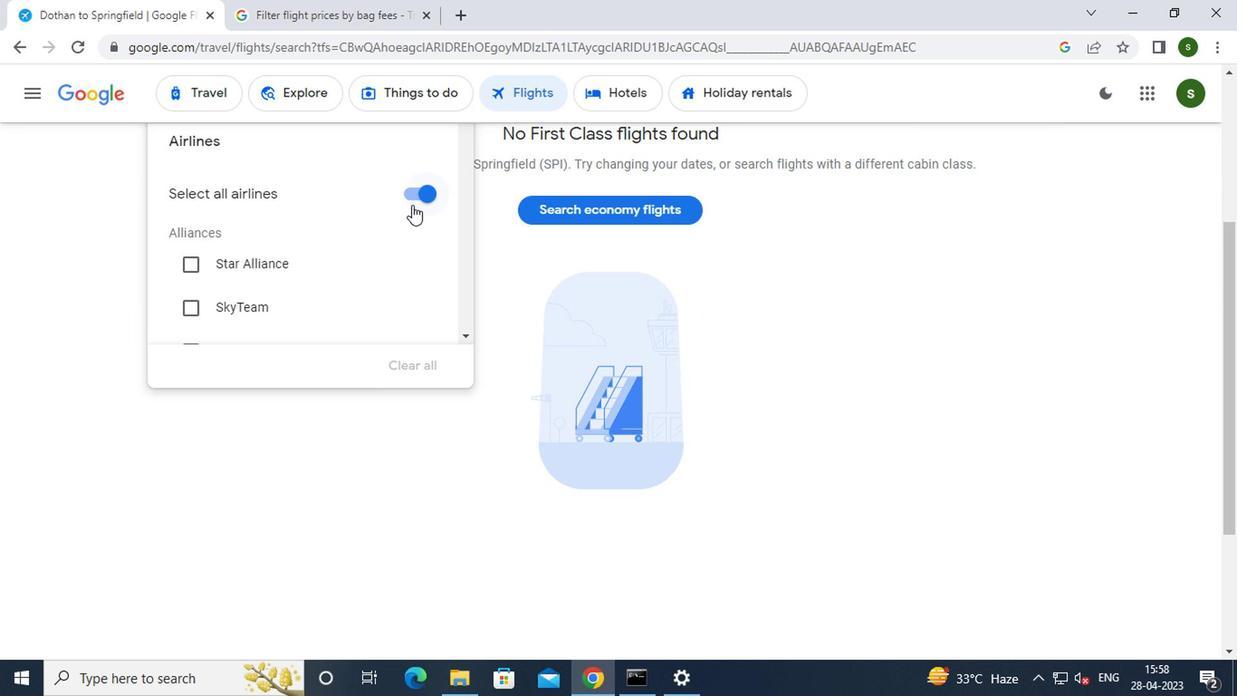 
Action: Mouse pressed left at (420, 200)
Screenshot: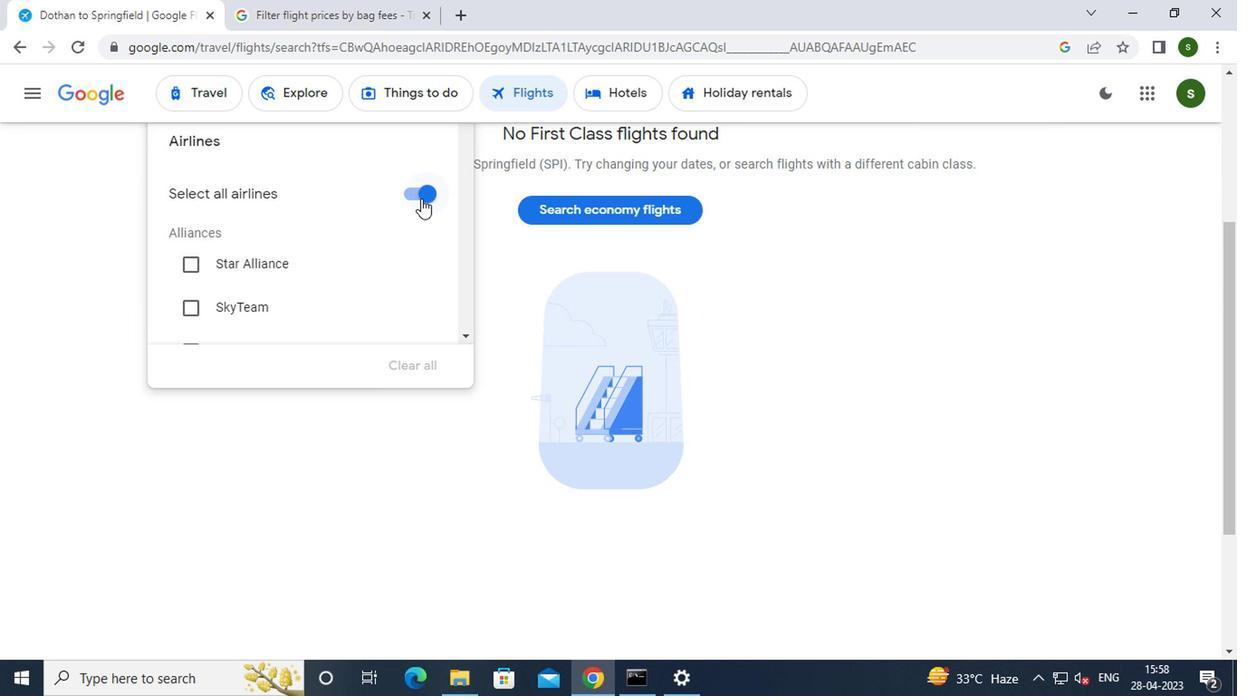 
Action: Mouse moved to (383, 232)
Screenshot: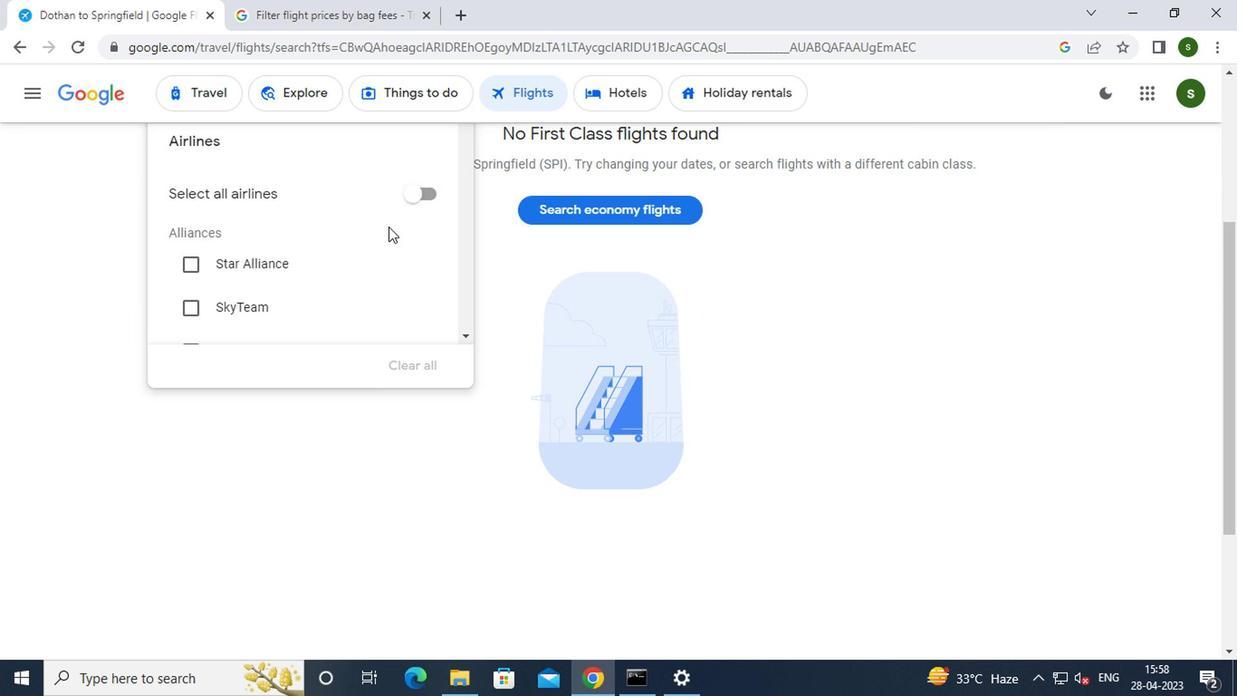 
Action: Mouse scrolled (383, 230) with delta (0, -1)
Screenshot: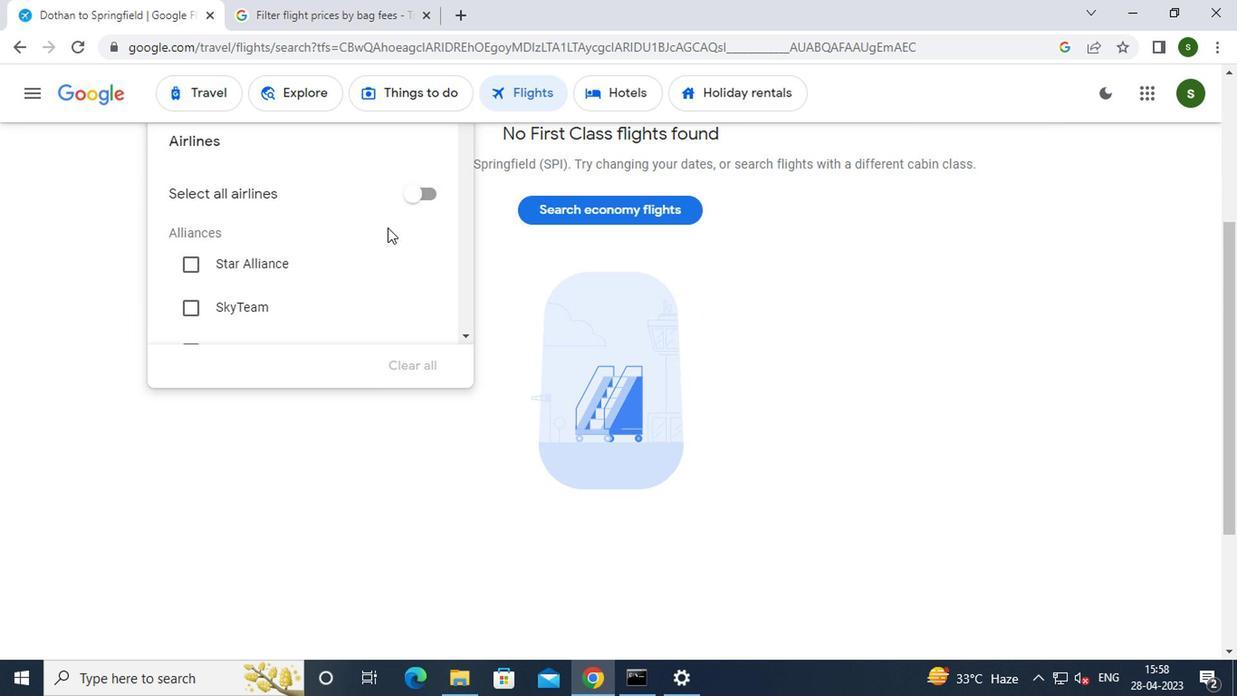 
Action: Mouse scrolled (383, 230) with delta (0, -1)
Screenshot: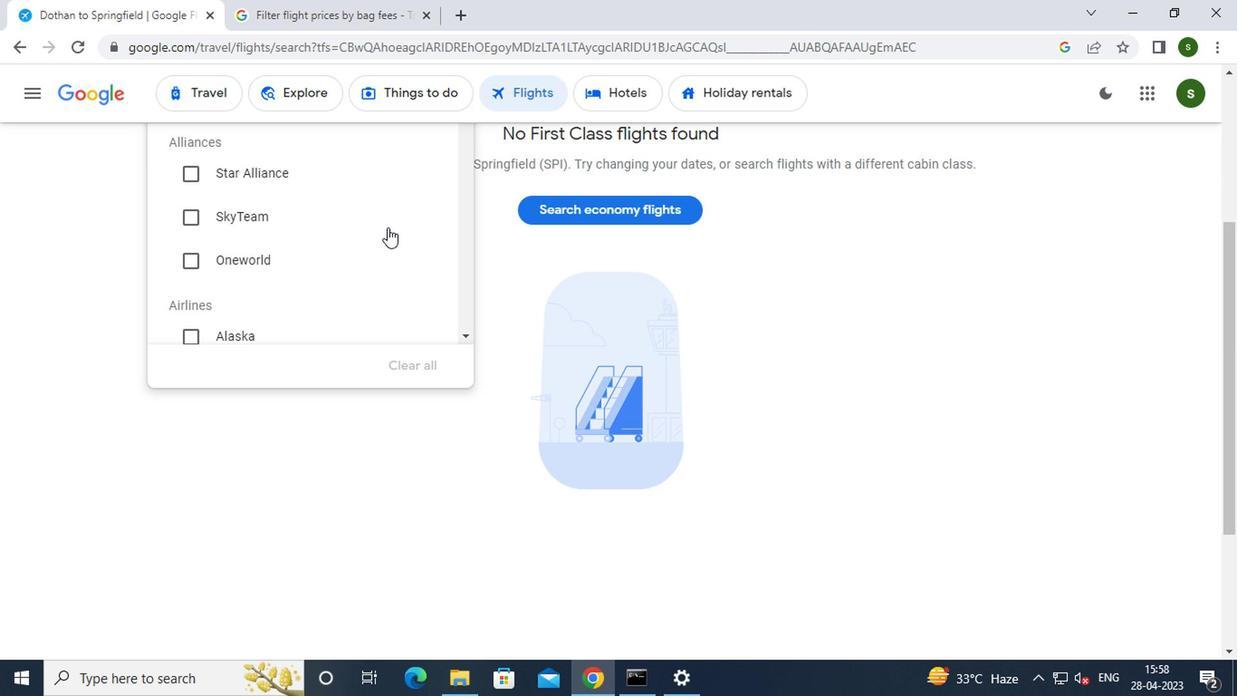 
Action: Mouse scrolled (383, 230) with delta (0, -1)
Screenshot: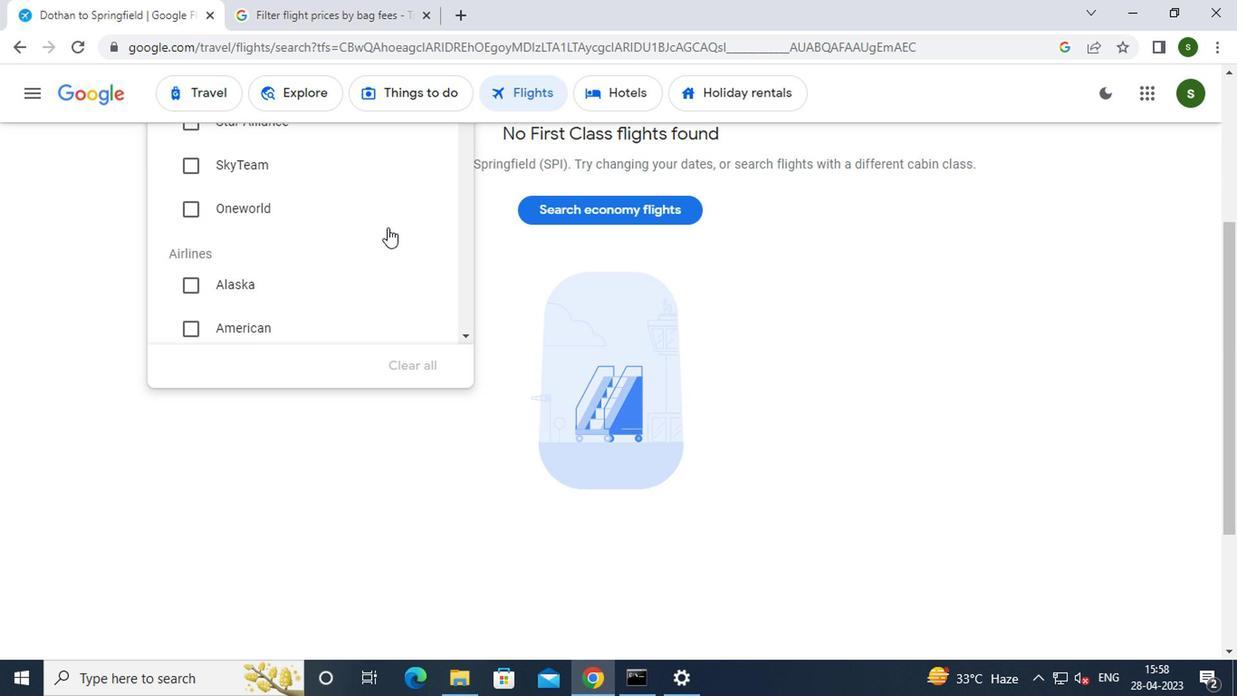 
Action: Mouse scrolled (383, 230) with delta (0, -1)
Screenshot: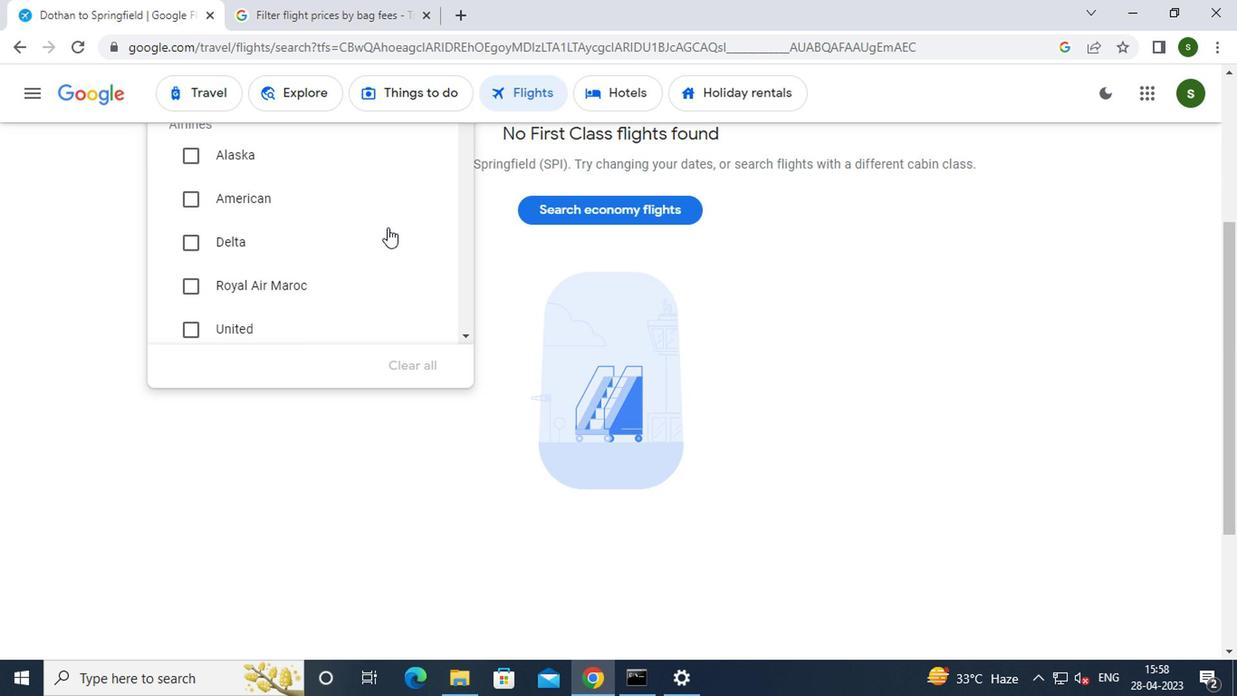 
Action: Mouse scrolled (383, 230) with delta (0, -1)
Screenshot: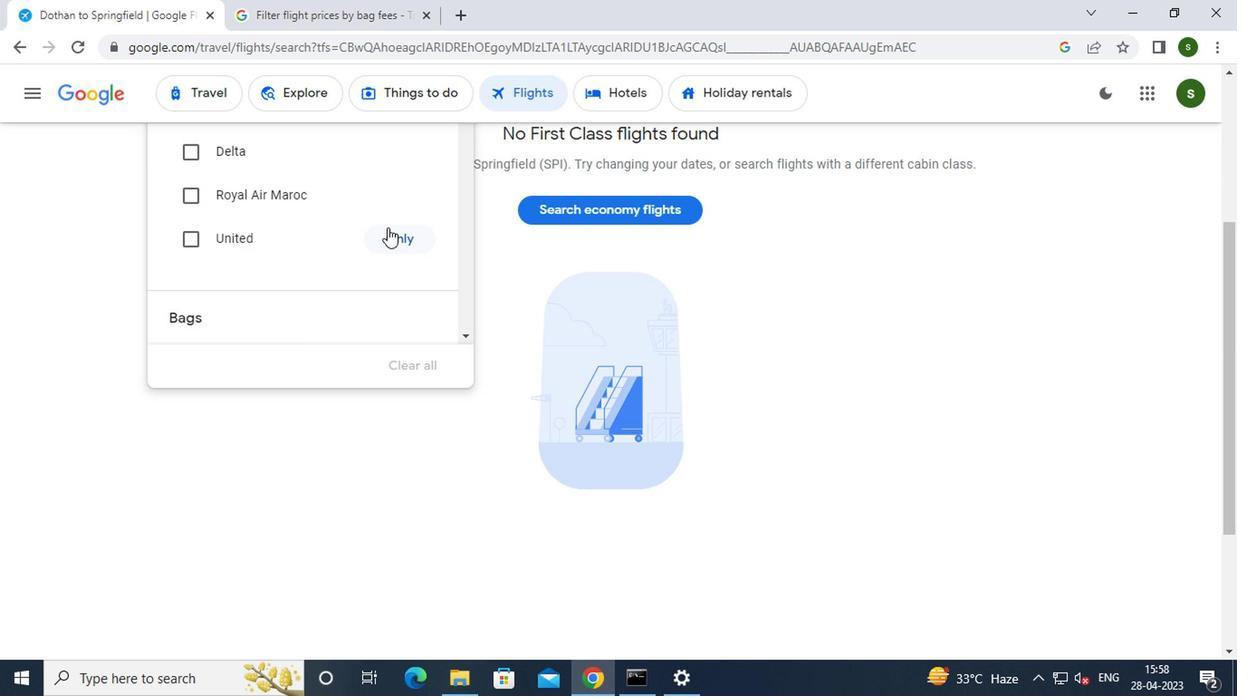 
Action: Mouse moved to (411, 273)
Screenshot: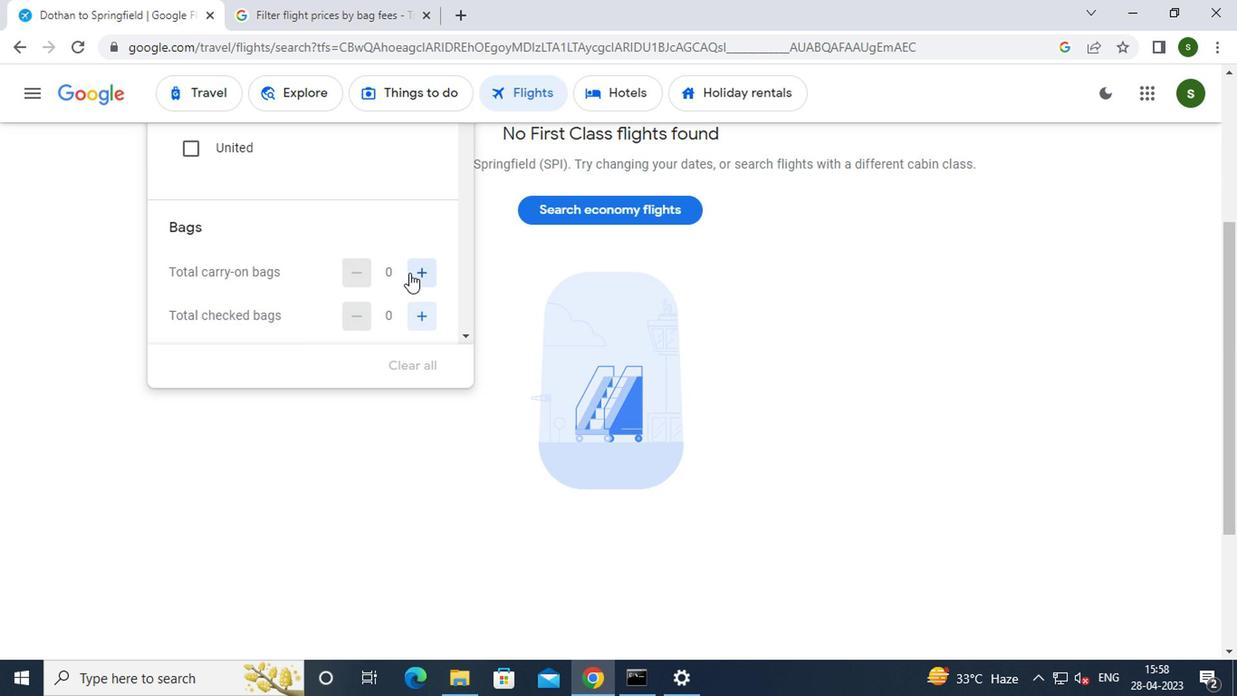 
Action: Mouse pressed left at (411, 273)
Screenshot: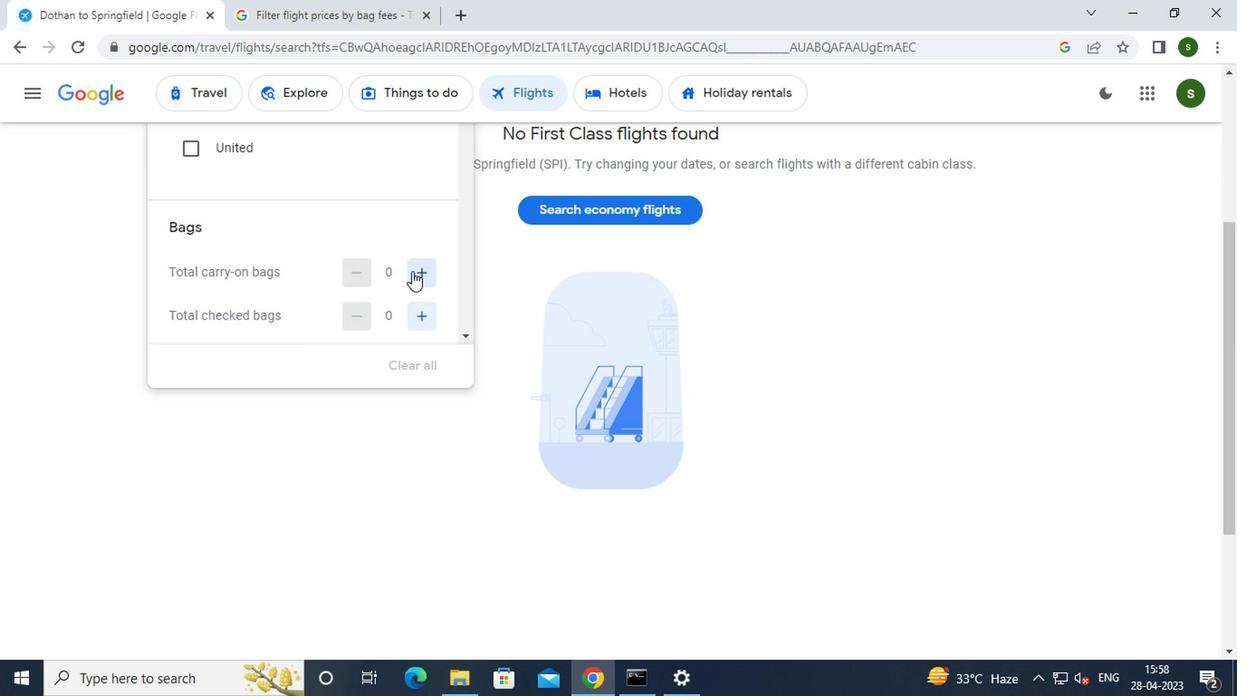 
Action: Mouse moved to (404, 237)
Screenshot: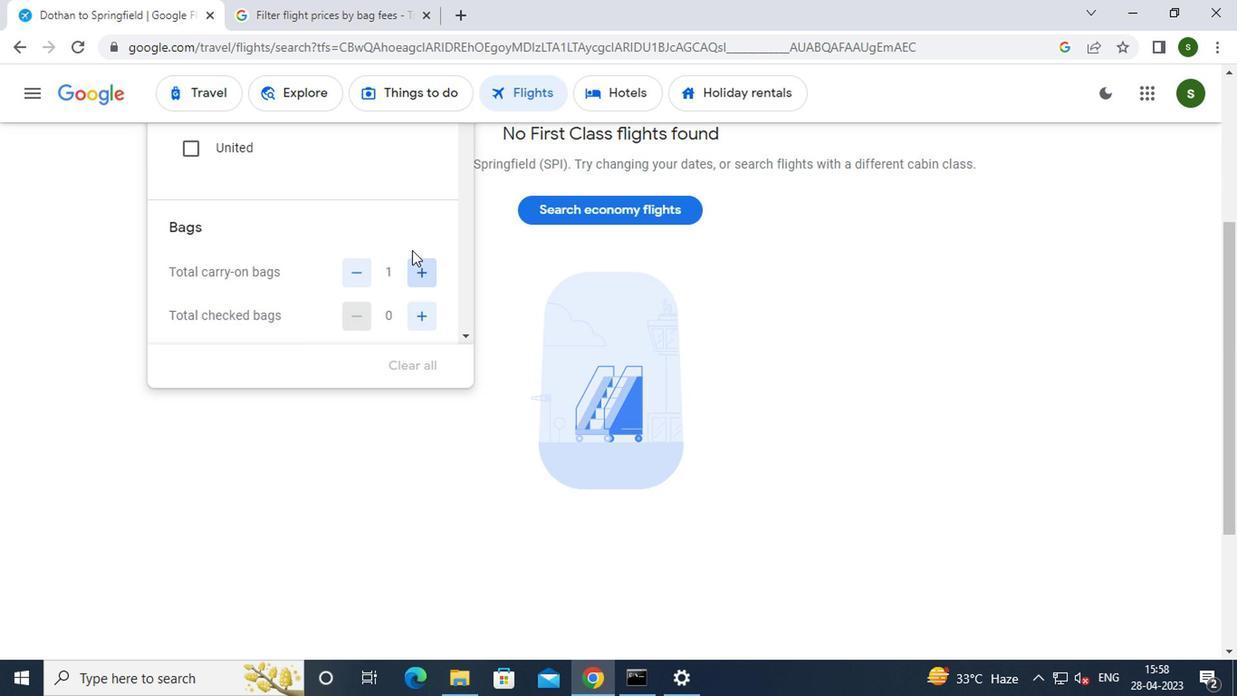 
Action: Mouse scrolled (404, 237) with delta (0, 0)
Screenshot: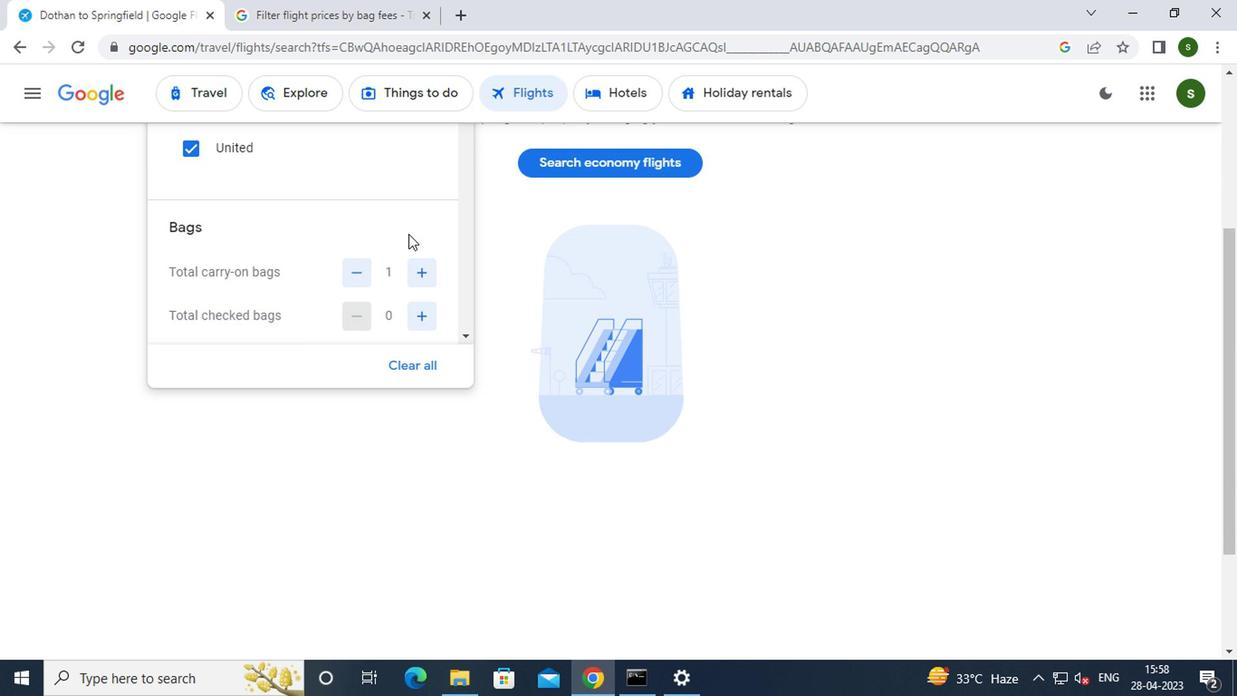 
Action: Mouse scrolled (404, 237) with delta (0, 0)
Screenshot: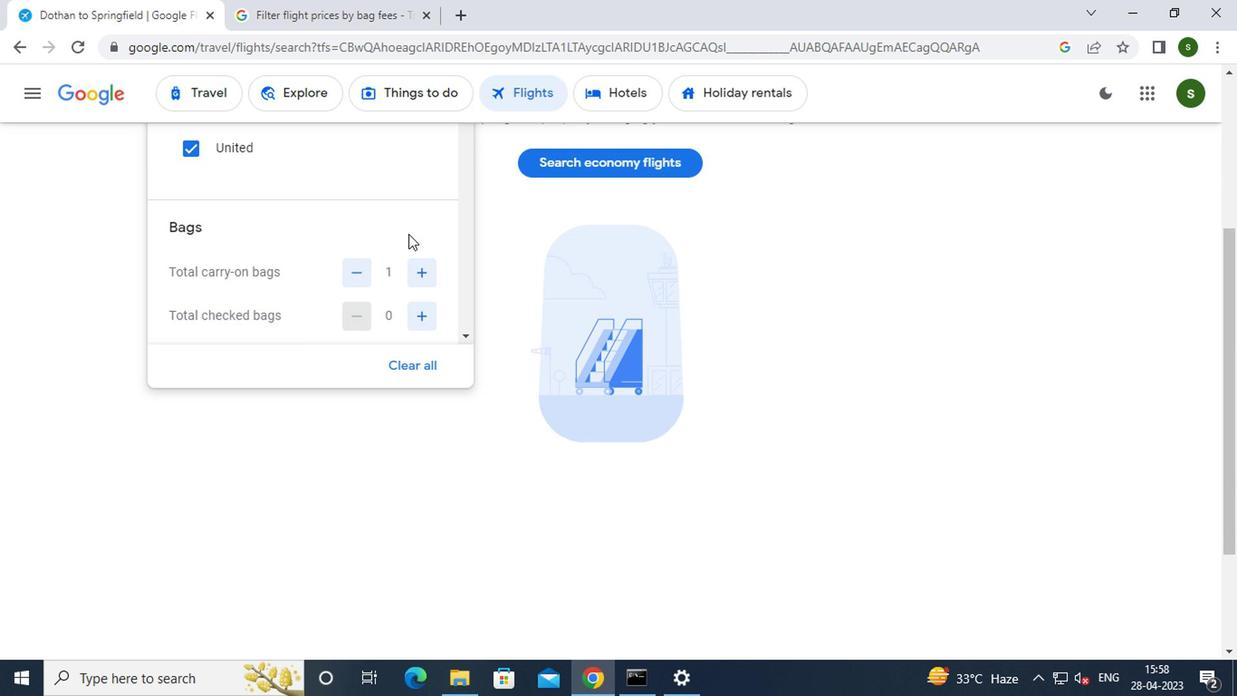 
Action: Mouse moved to (389, 417)
Screenshot: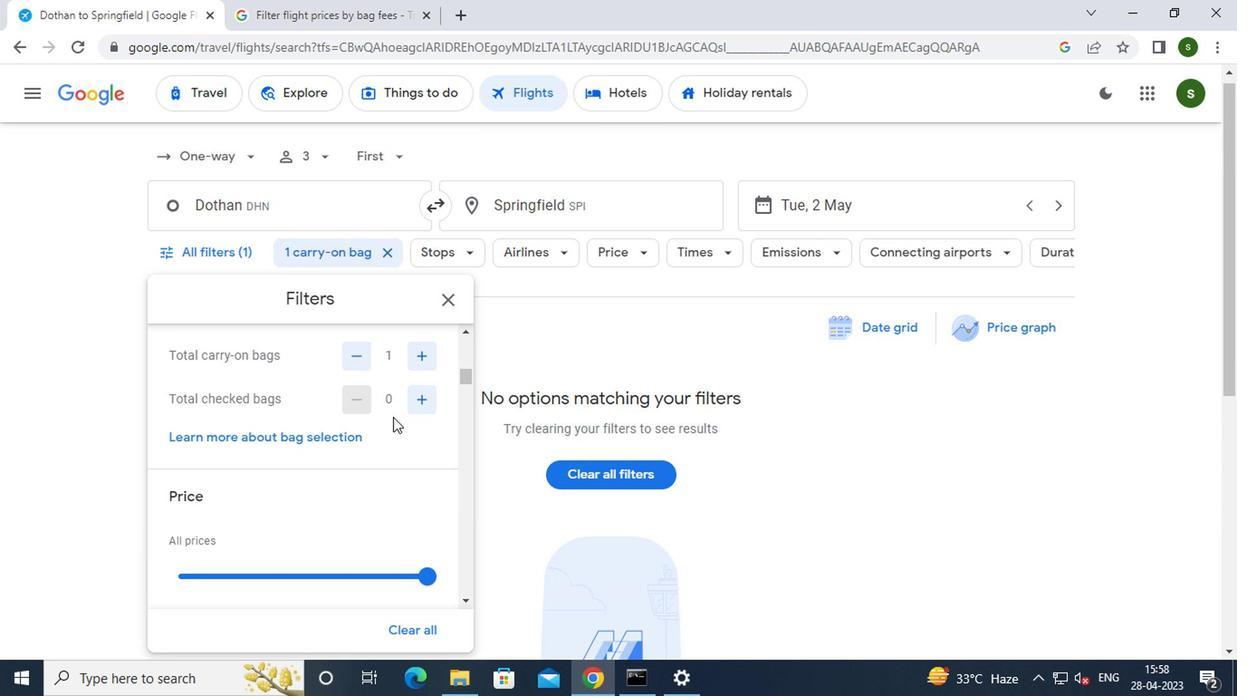 
Action: Mouse scrolled (389, 416) with delta (0, -1)
Screenshot: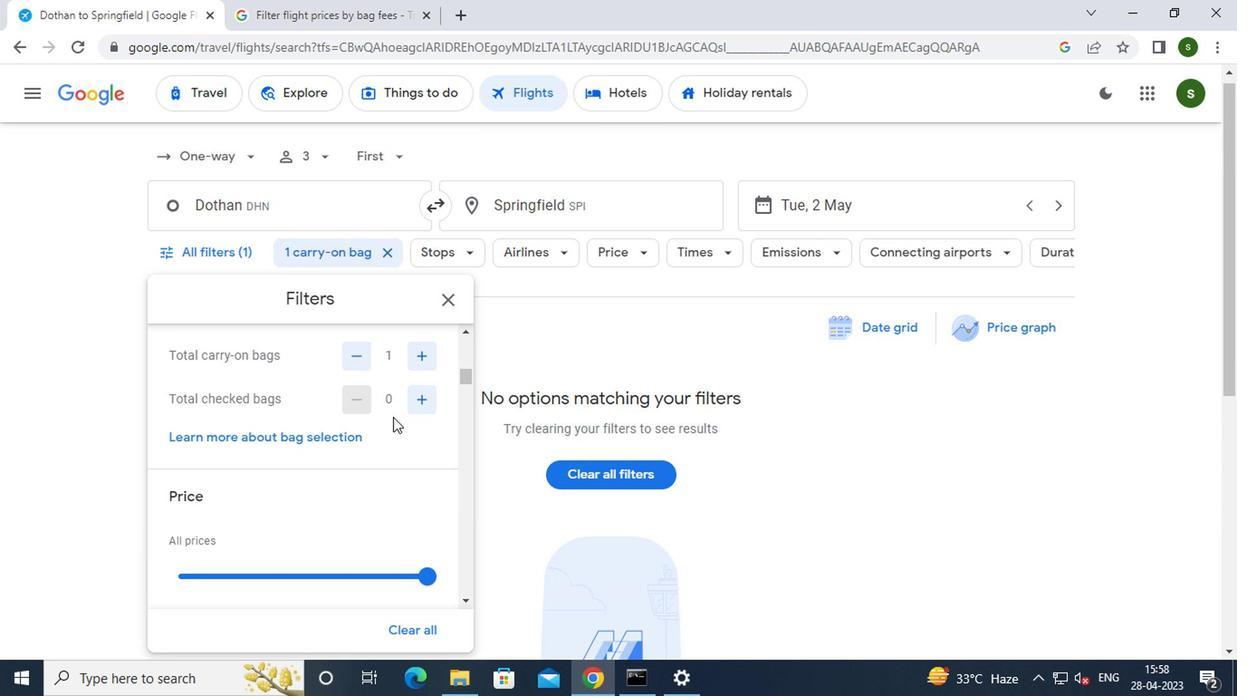
Action: Mouse moved to (420, 482)
Screenshot: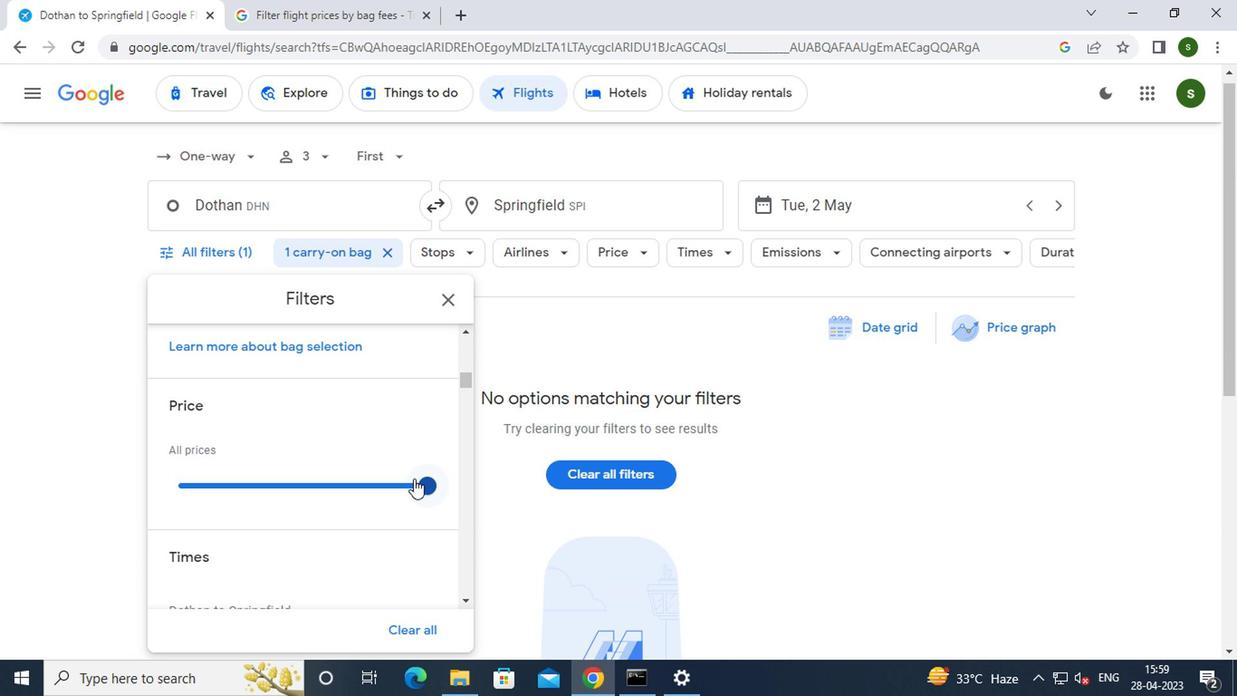 
Action: Mouse pressed left at (420, 482)
Screenshot: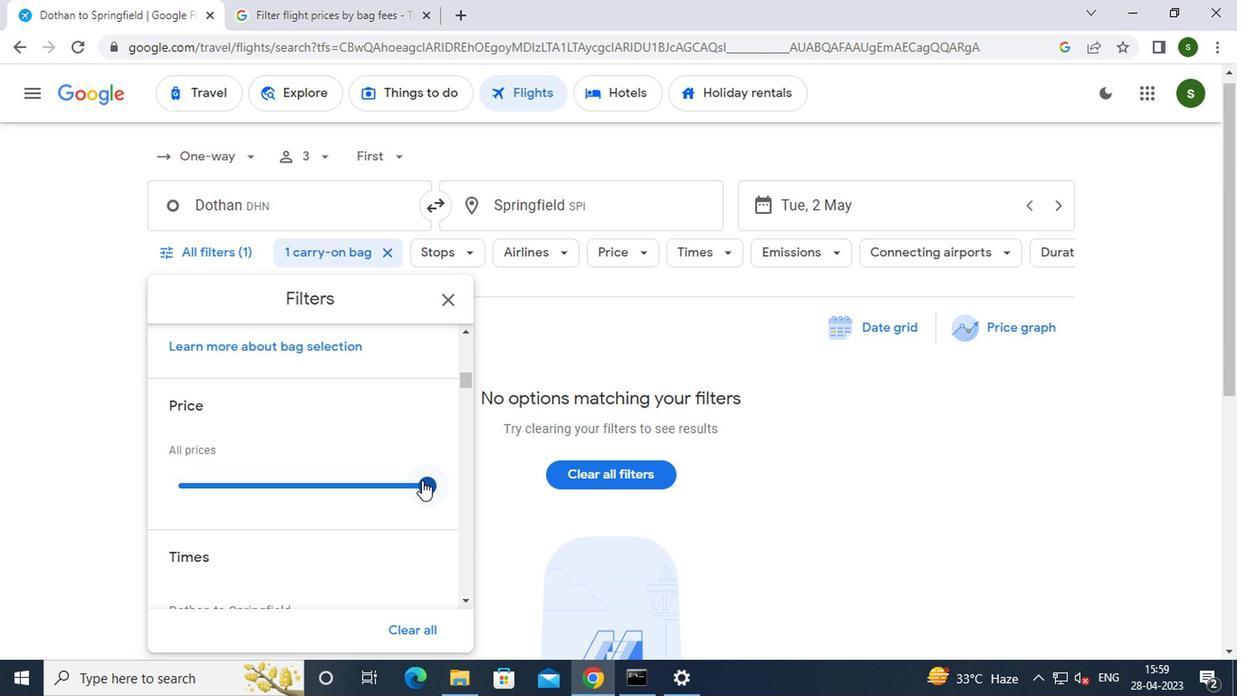 
Action: Mouse moved to (402, 440)
Screenshot: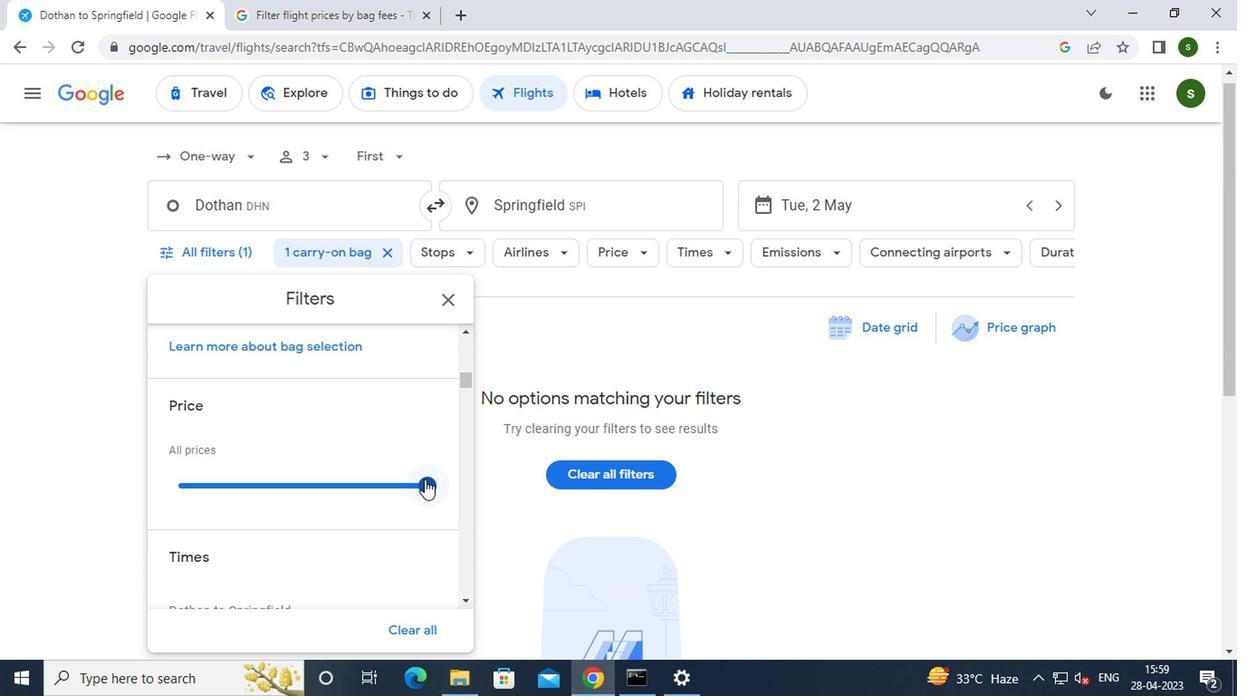 
Action: Mouse scrolled (402, 440) with delta (0, 0)
Screenshot: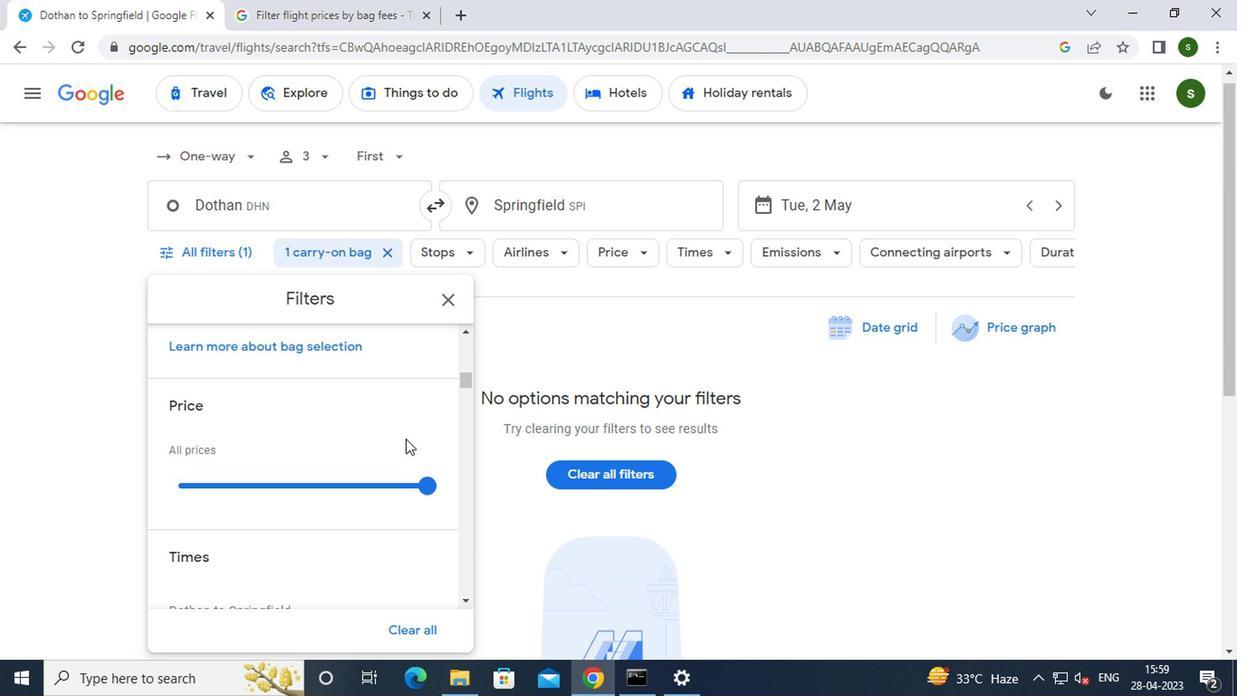 
Action: Mouse scrolled (402, 440) with delta (0, 0)
Screenshot: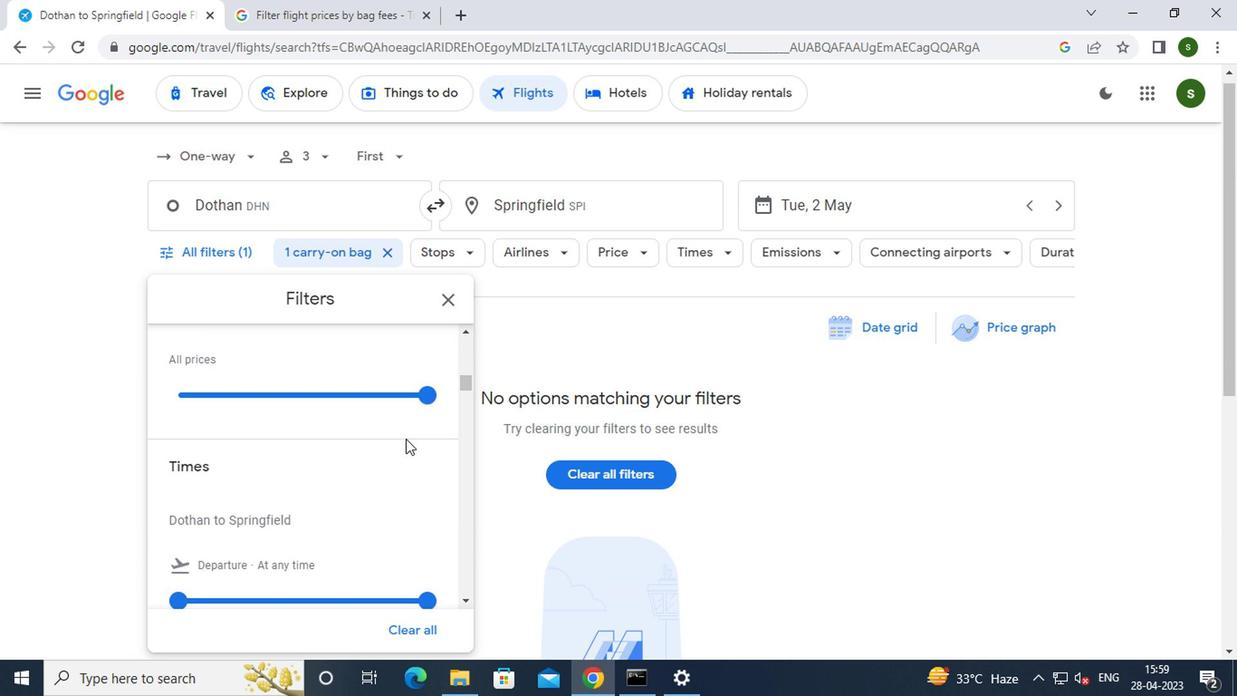 
Action: Mouse moved to (167, 514)
Screenshot: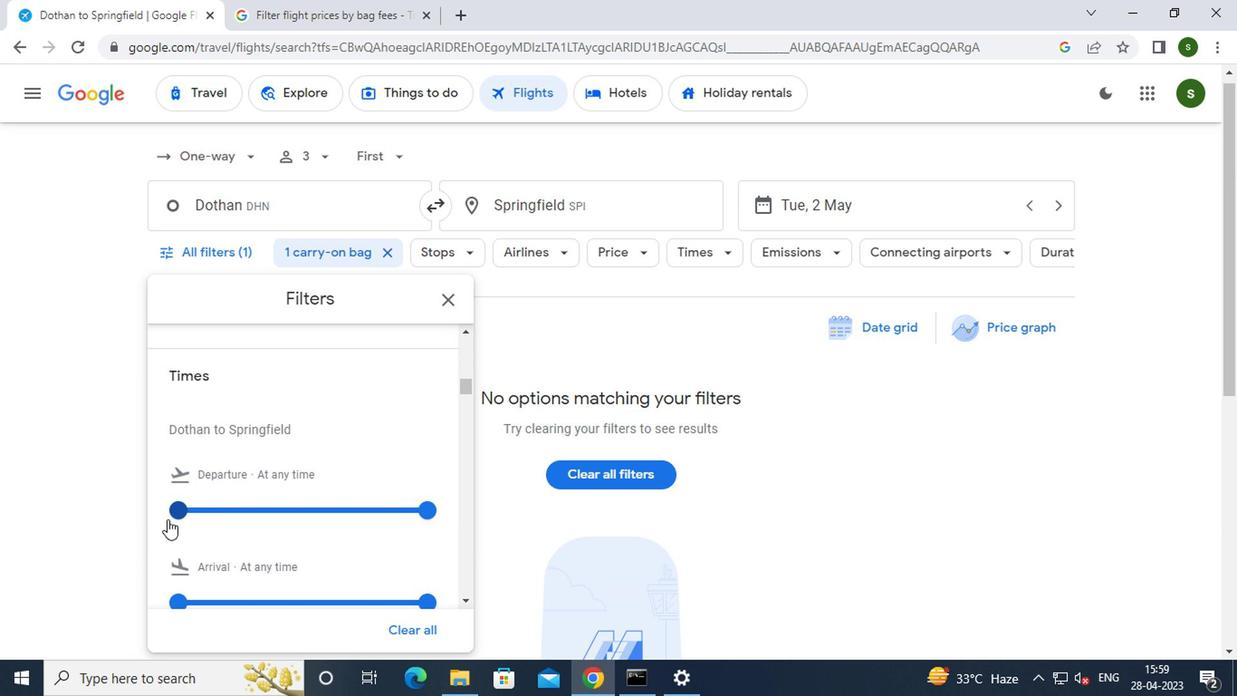 
Action: Mouse pressed left at (167, 514)
Screenshot: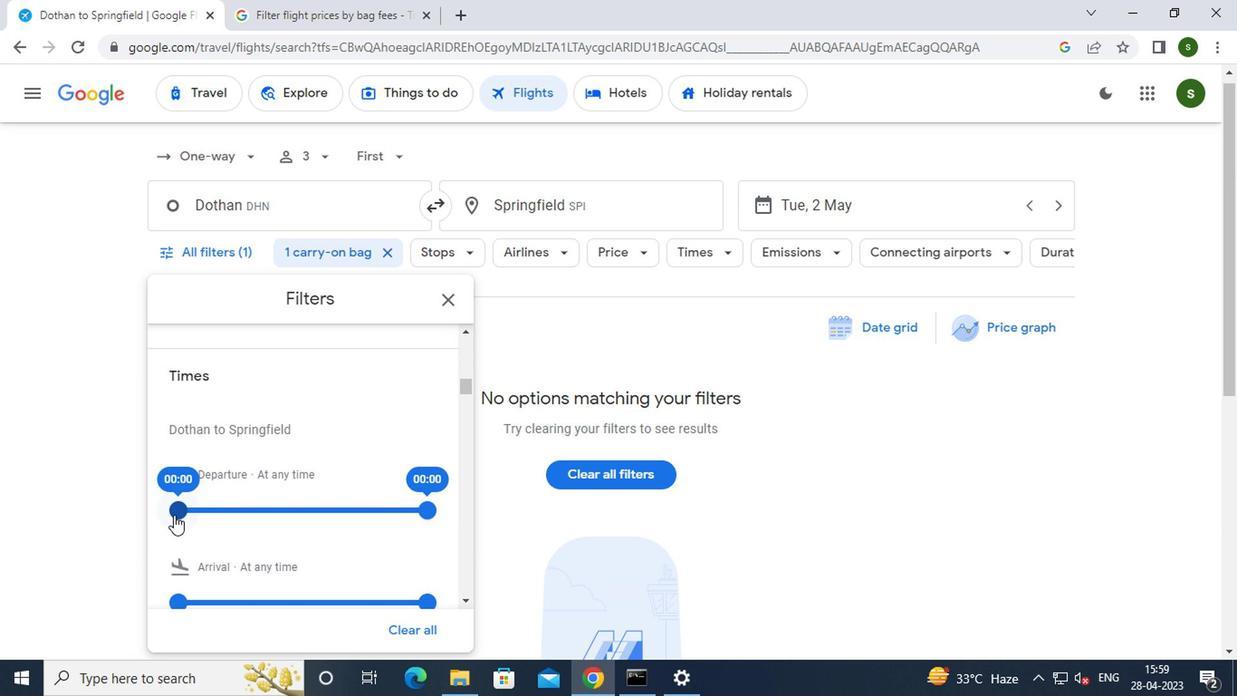 
Action: Mouse moved to (638, 330)
Screenshot: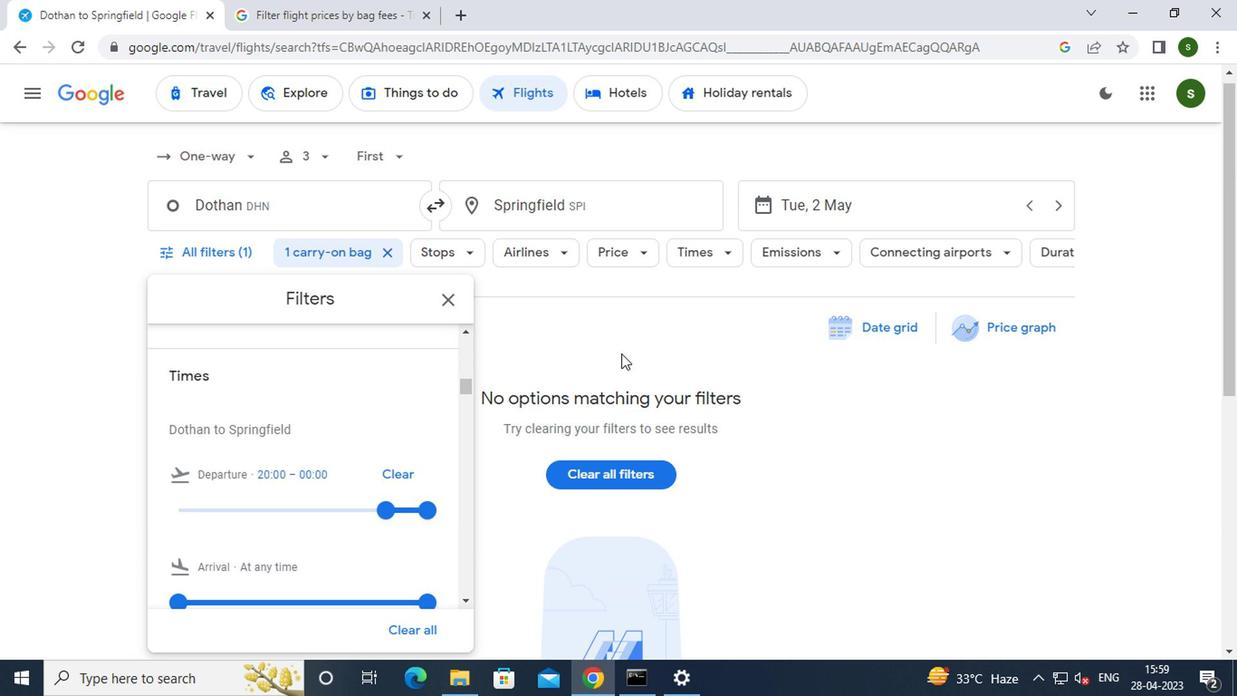 
Action: Mouse pressed left at (638, 330)
Screenshot: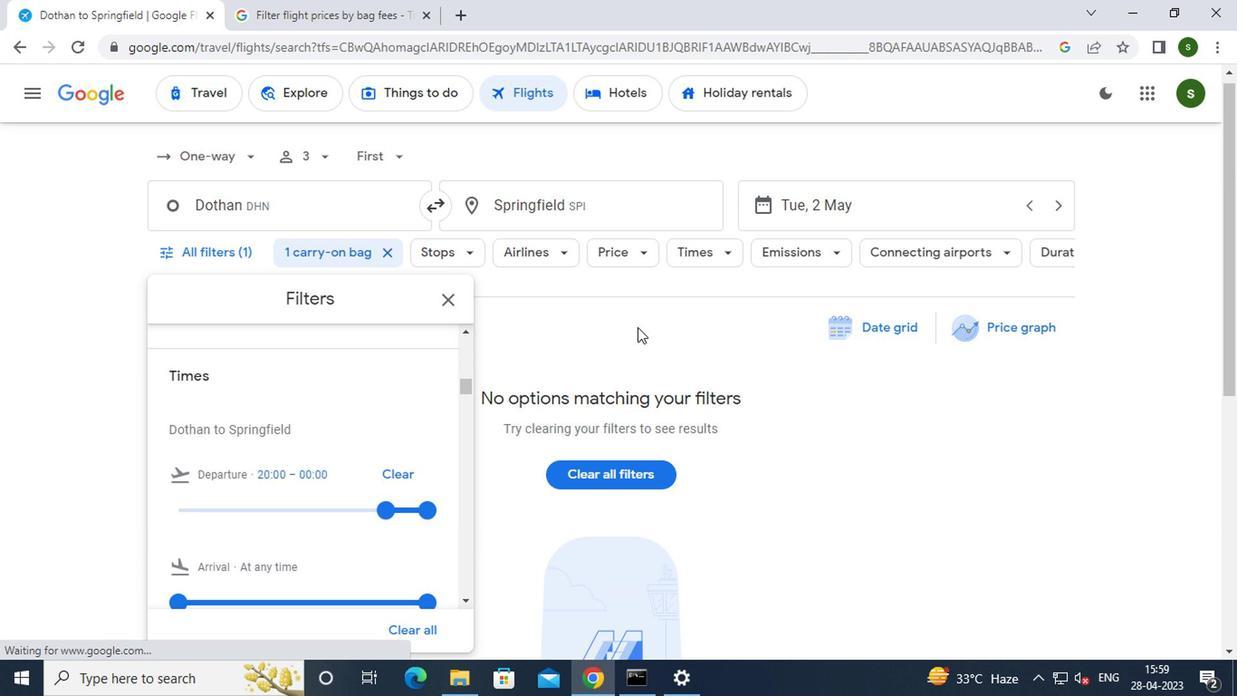 
